 Task: For heading Calibri with Bold.  font size for heading24,  'Change the font style of data to'Bell MT.  and font size to 16,  Change the alignment of both headline & data to Align middle & Align Center.  In the sheet   Sparkle Sales templetes book
Action: Mouse moved to (199, 216)
Screenshot: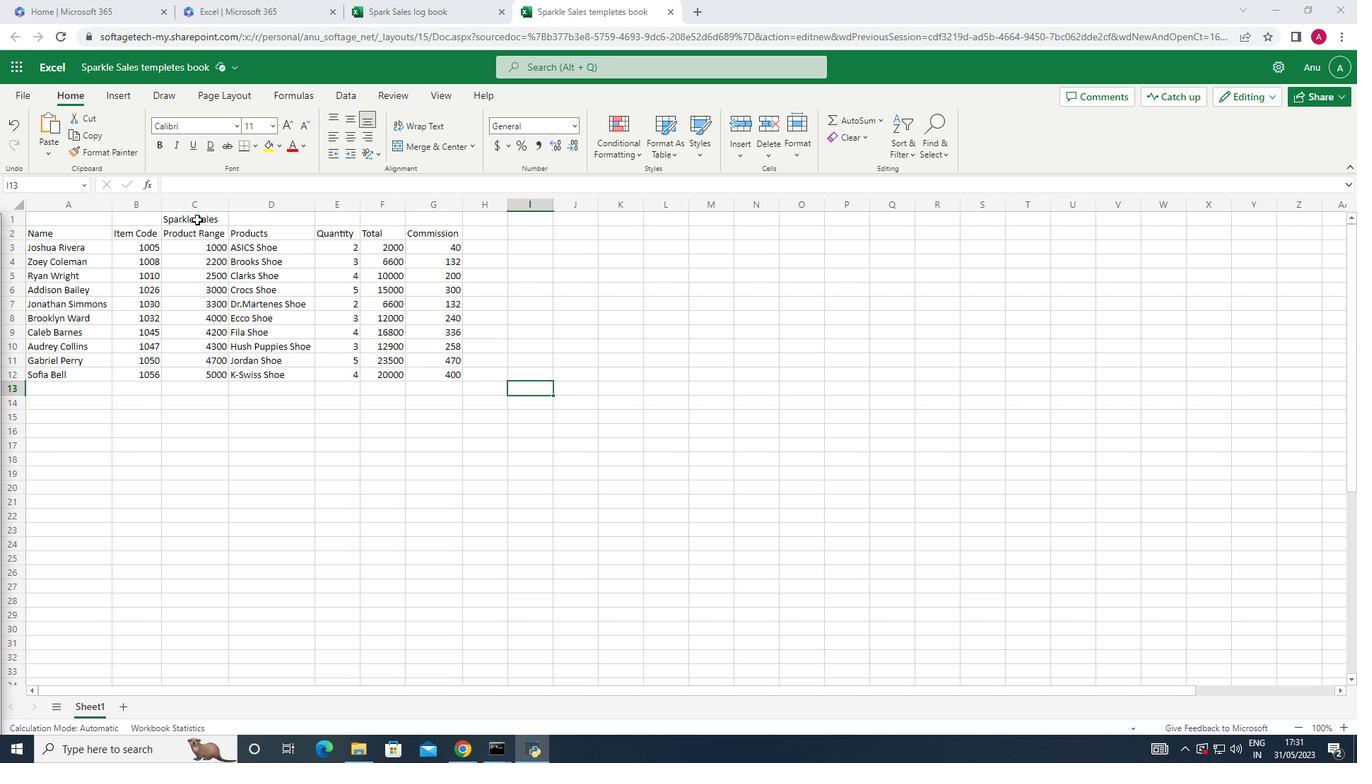 
Action: Mouse pressed left at (199, 216)
Screenshot: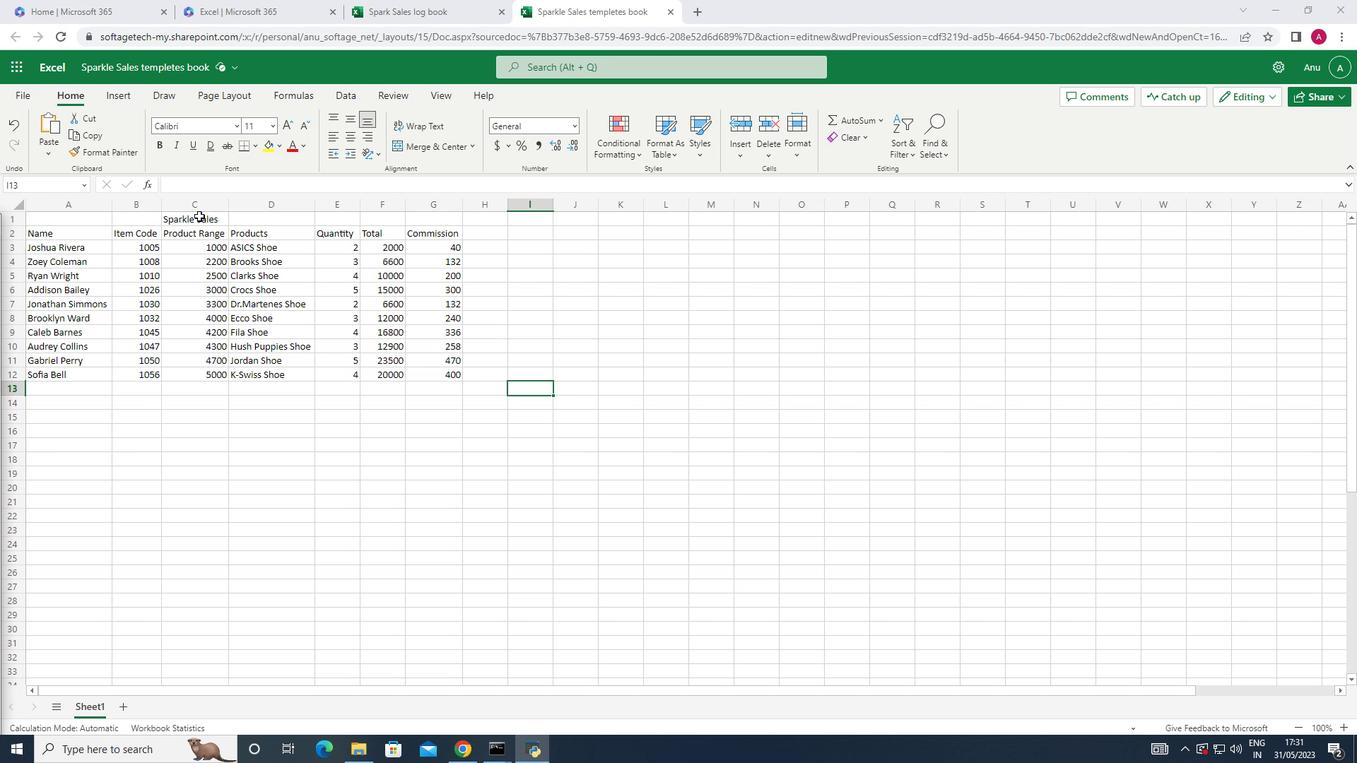 
Action: Mouse moved to (238, 127)
Screenshot: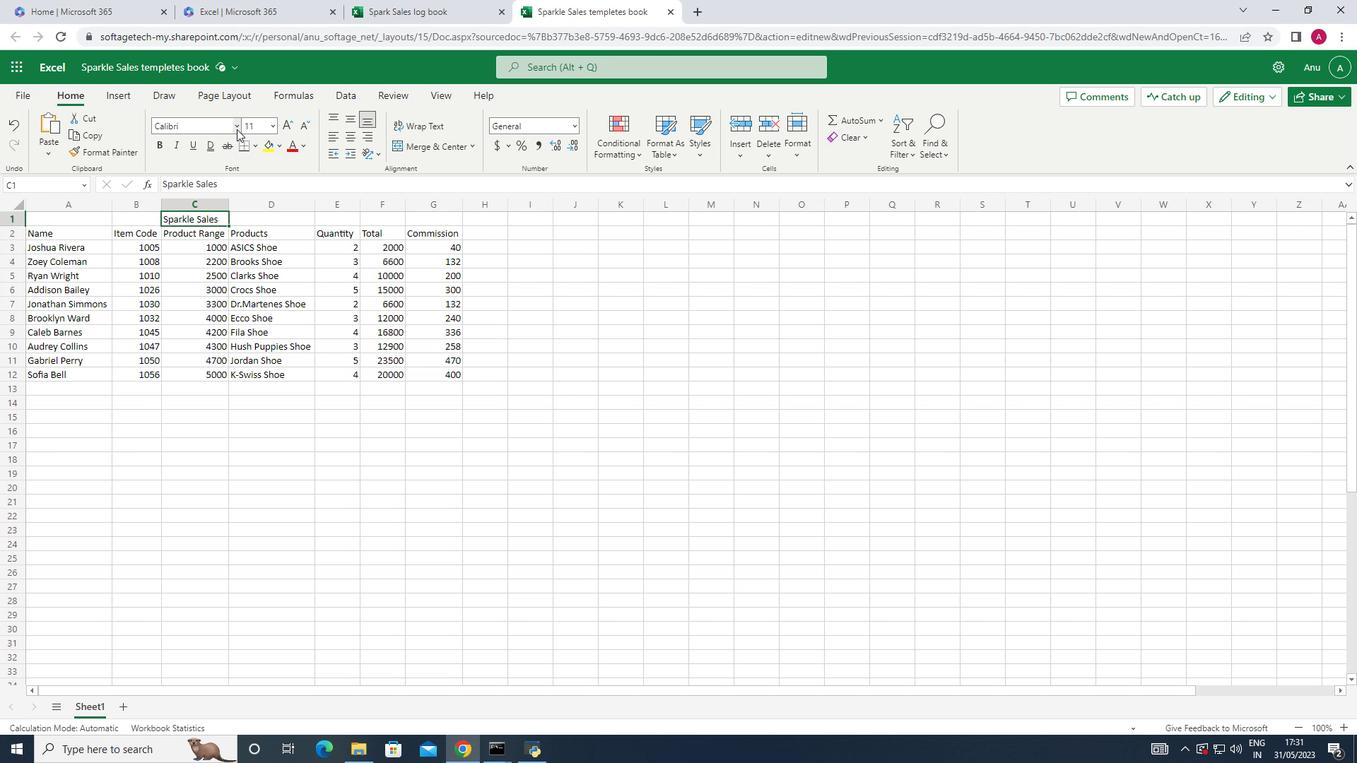
Action: Mouse pressed left at (238, 127)
Screenshot: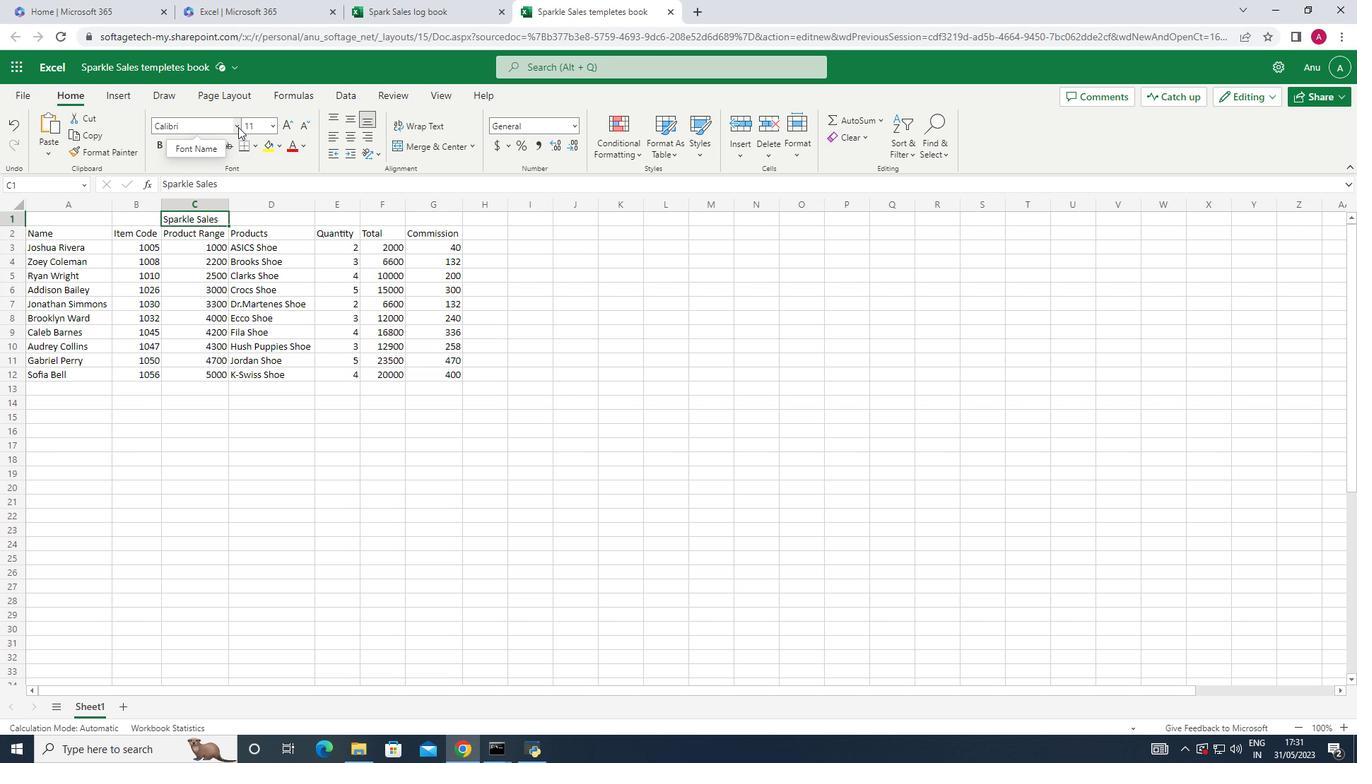 
Action: Mouse moved to (196, 263)
Screenshot: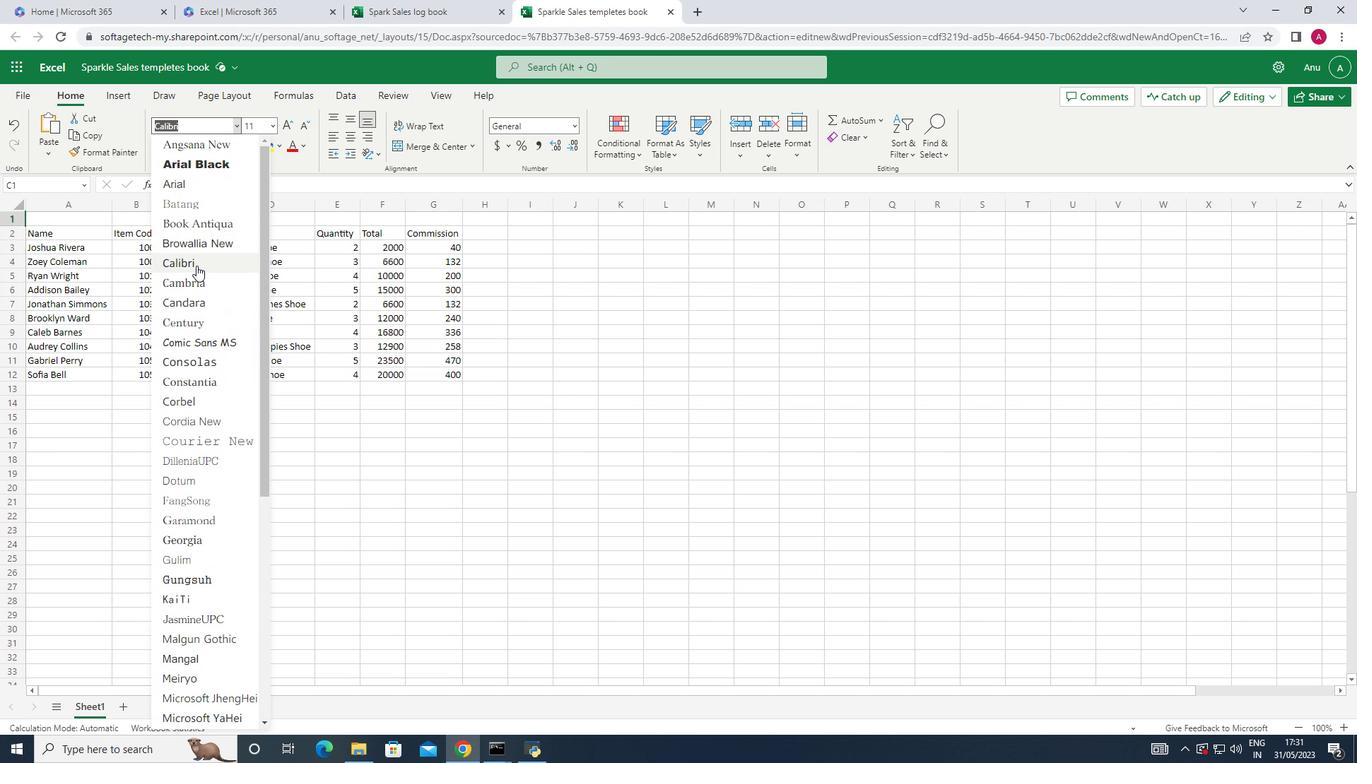 
Action: Mouse pressed left at (196, 263)
Screenshot: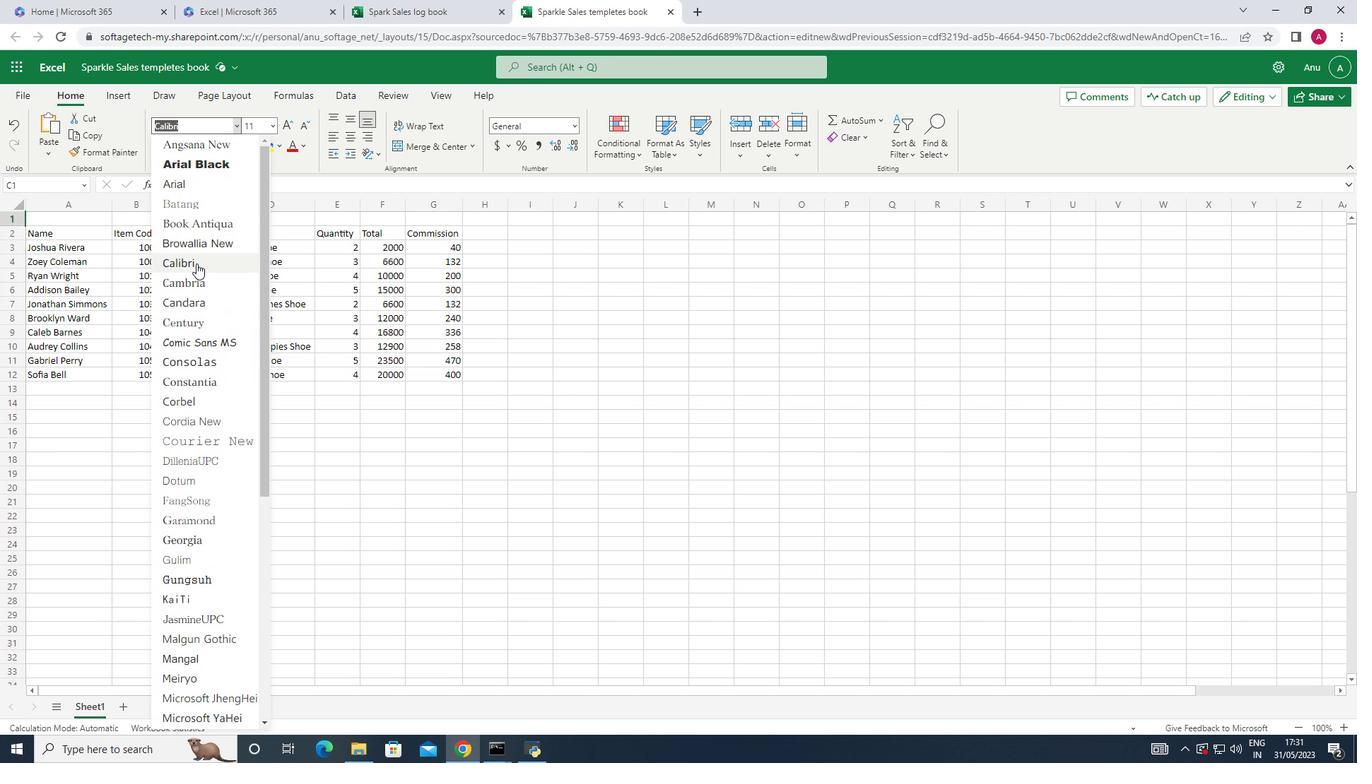
Action: Mouse moved to (159, 141)
Screenshot: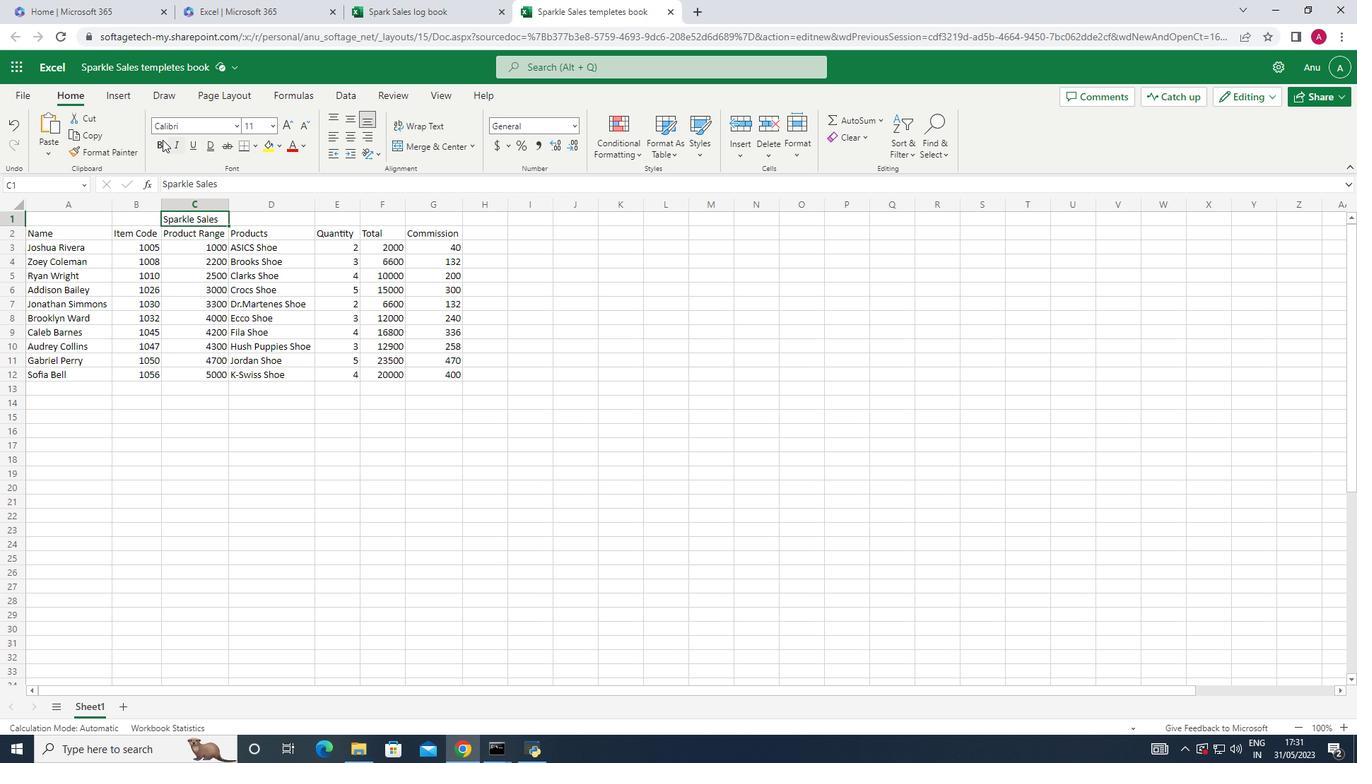 
Action: Mouse pressed left at (159, 141)
Screenshot: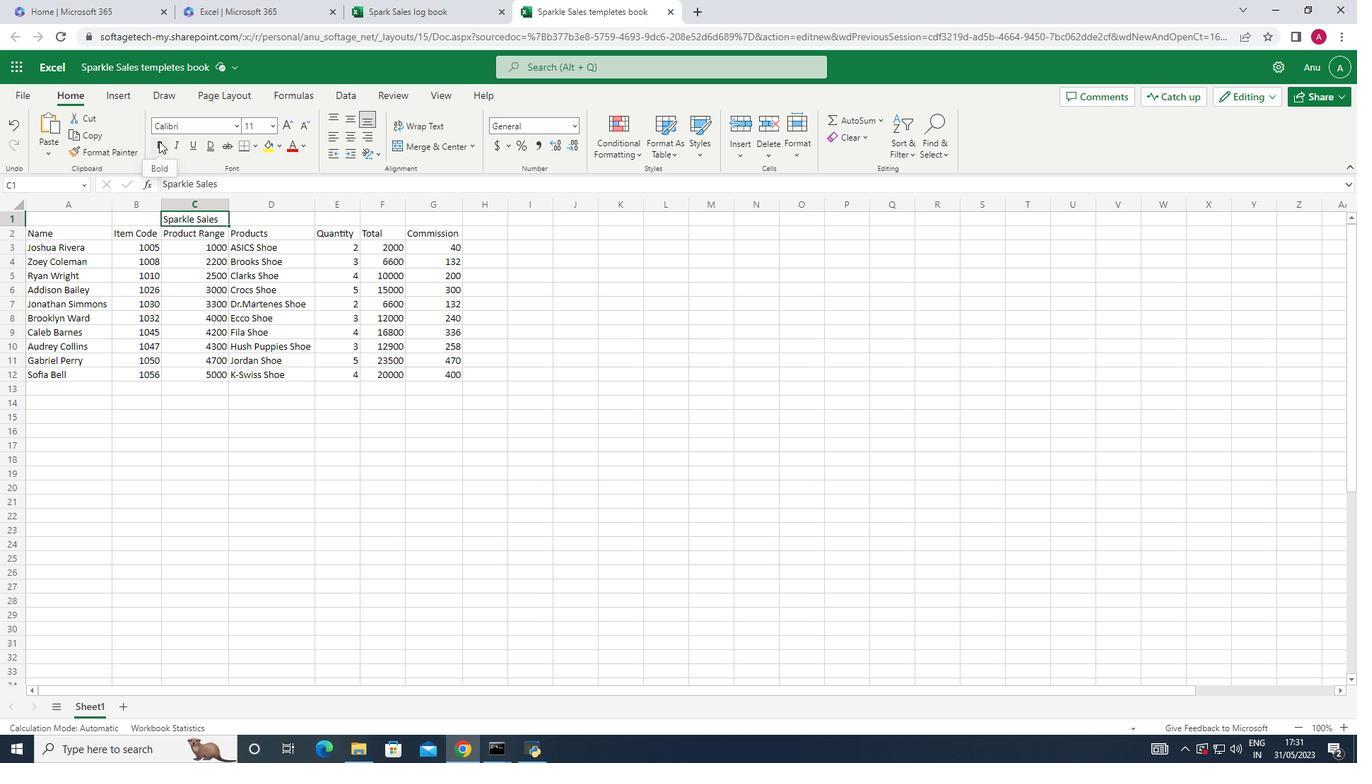 
Action: Mouse moved to (274, 125)
Screenshot: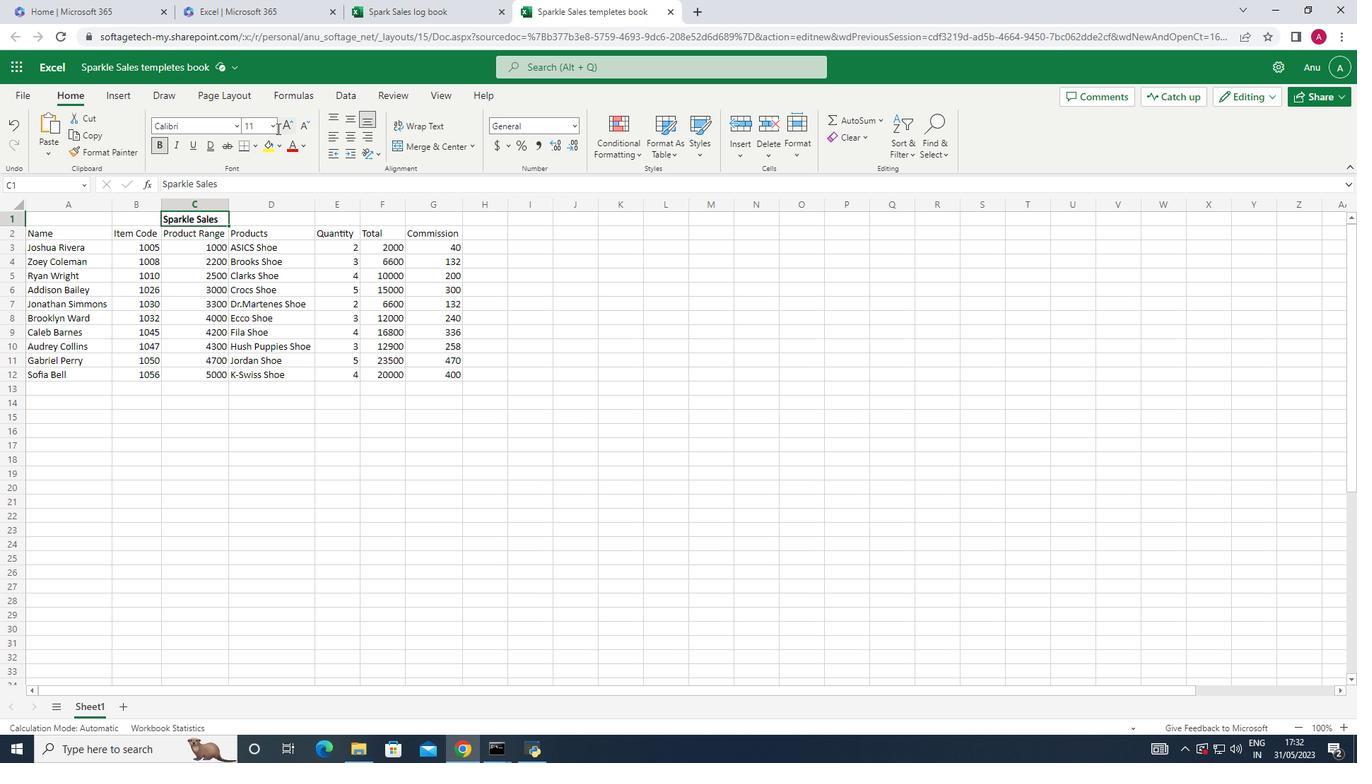 
Action: Mouse pressed left at (274, 125)
Screenshot: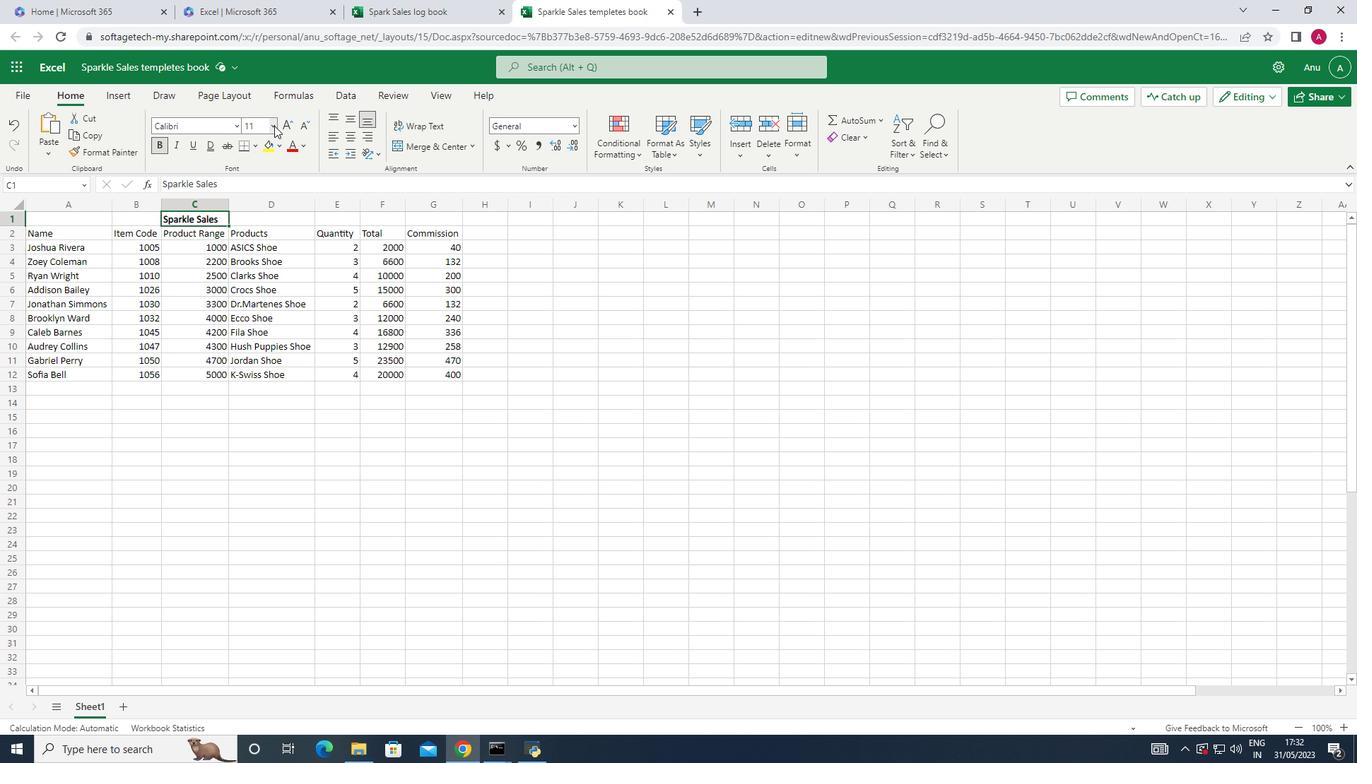 
Action: Mouse moved to (257, 318)
Screenshot: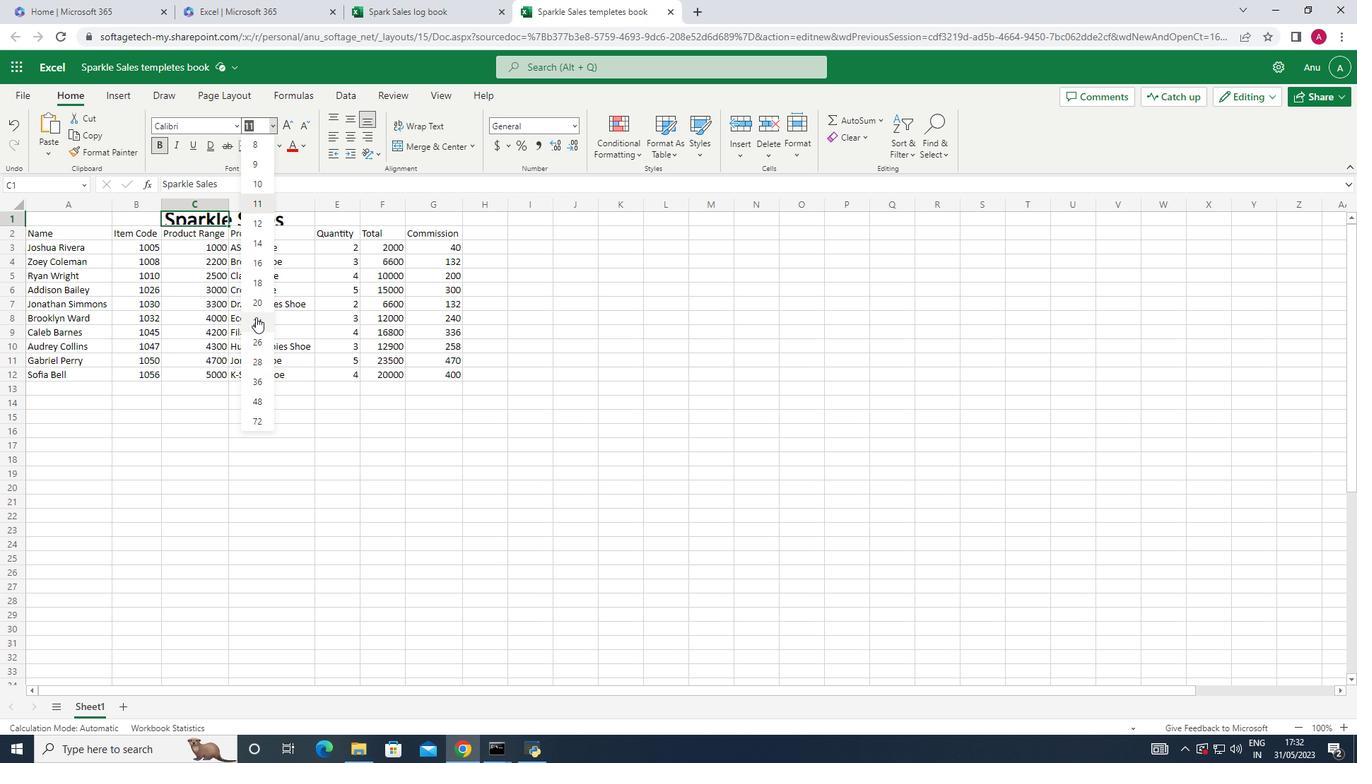 
Action: Mouse pressed left at (257, 318)
Screenshot: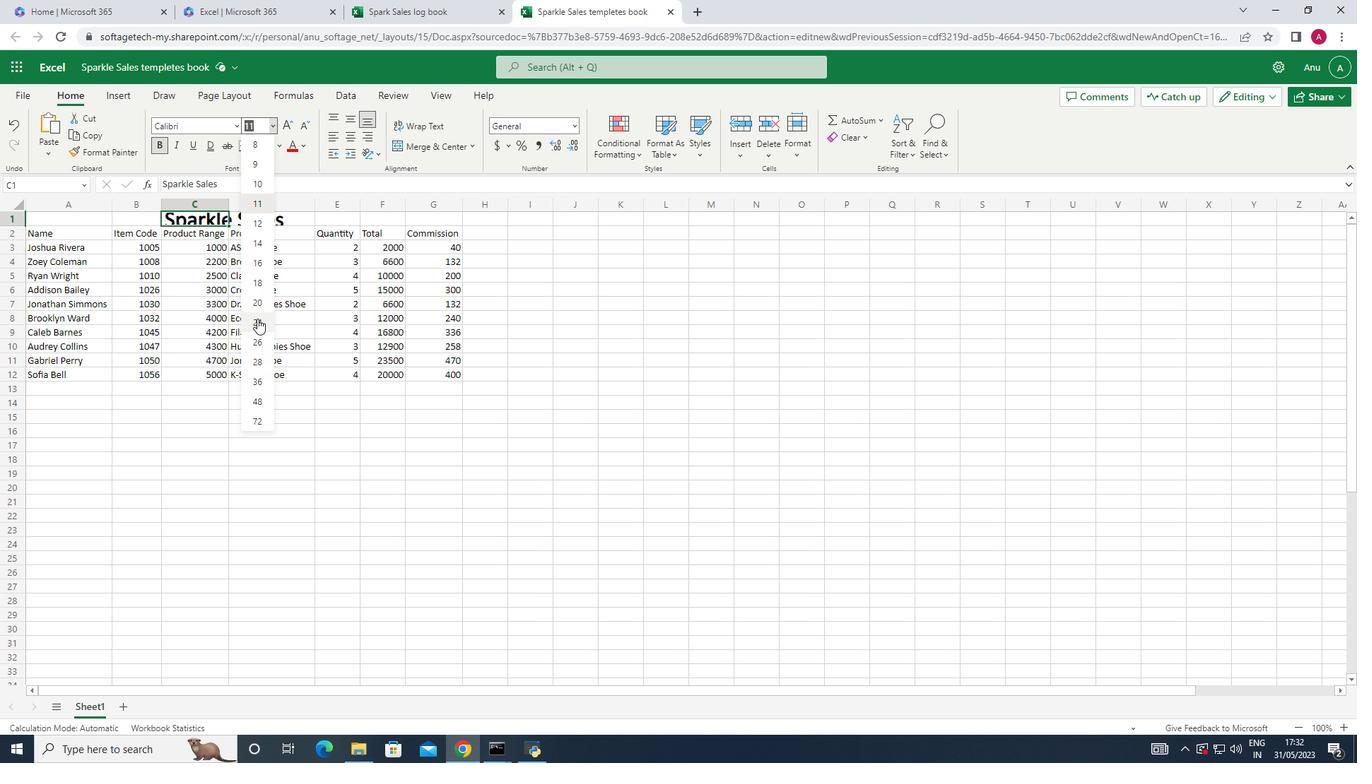 
Action: Mouse moved to (79, 246)
Screenshot: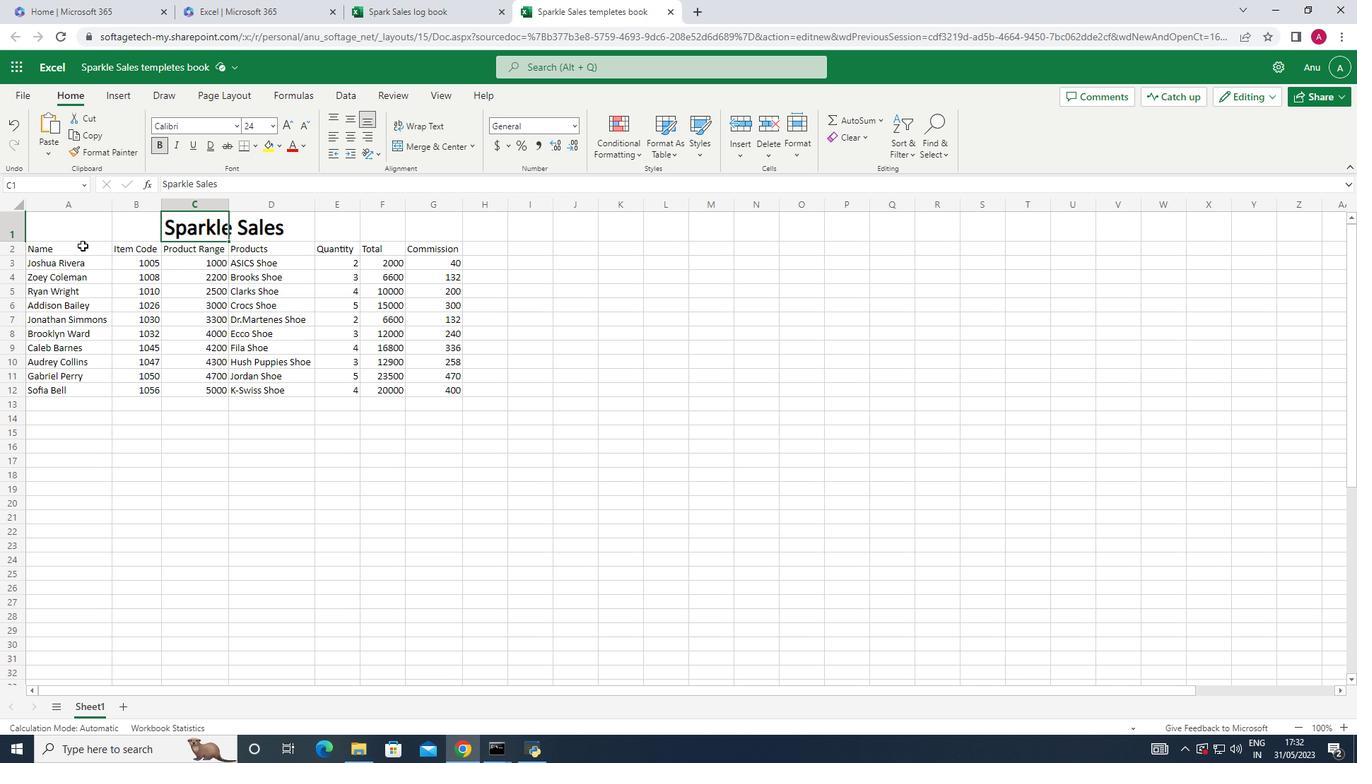 
Action: Mouse pressed left at (79, 246)
Screenshot: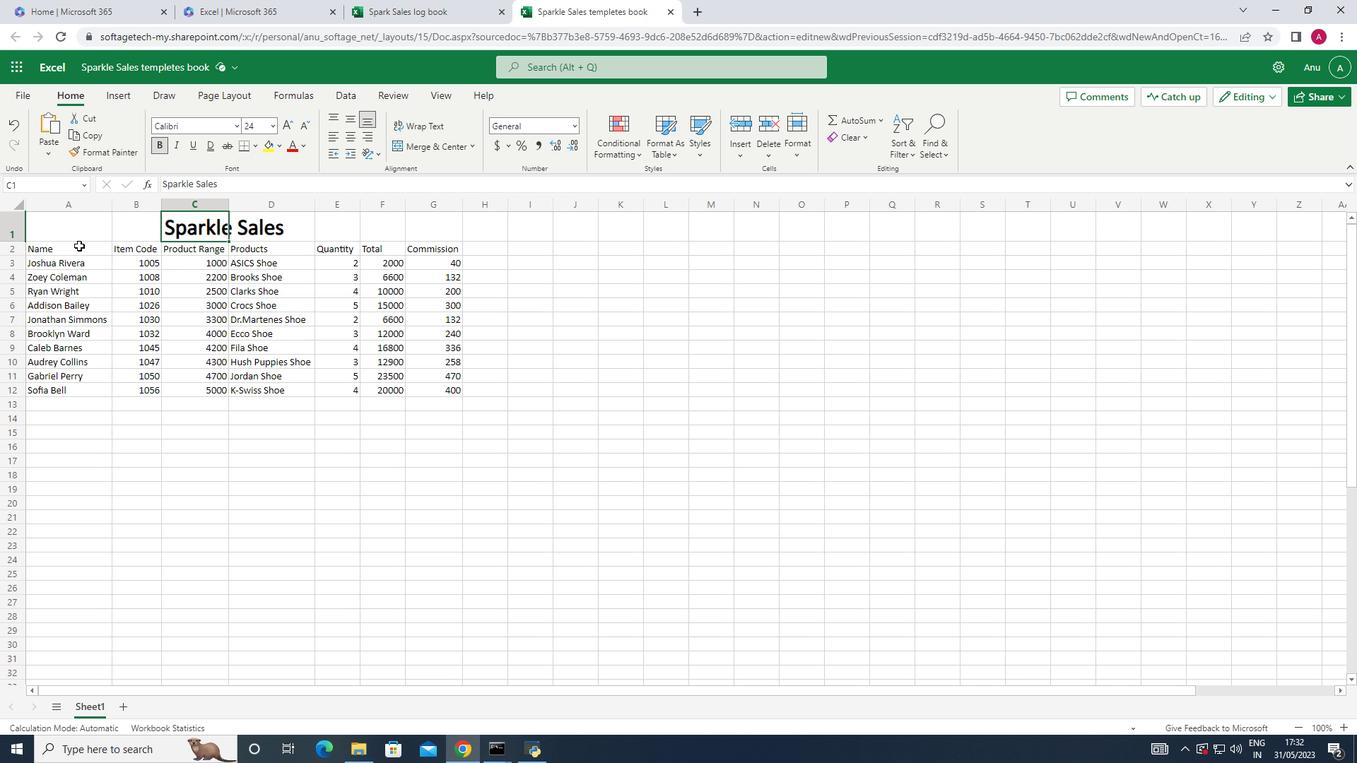 
Action: Mouse moved to (234, 124)
Screenshot: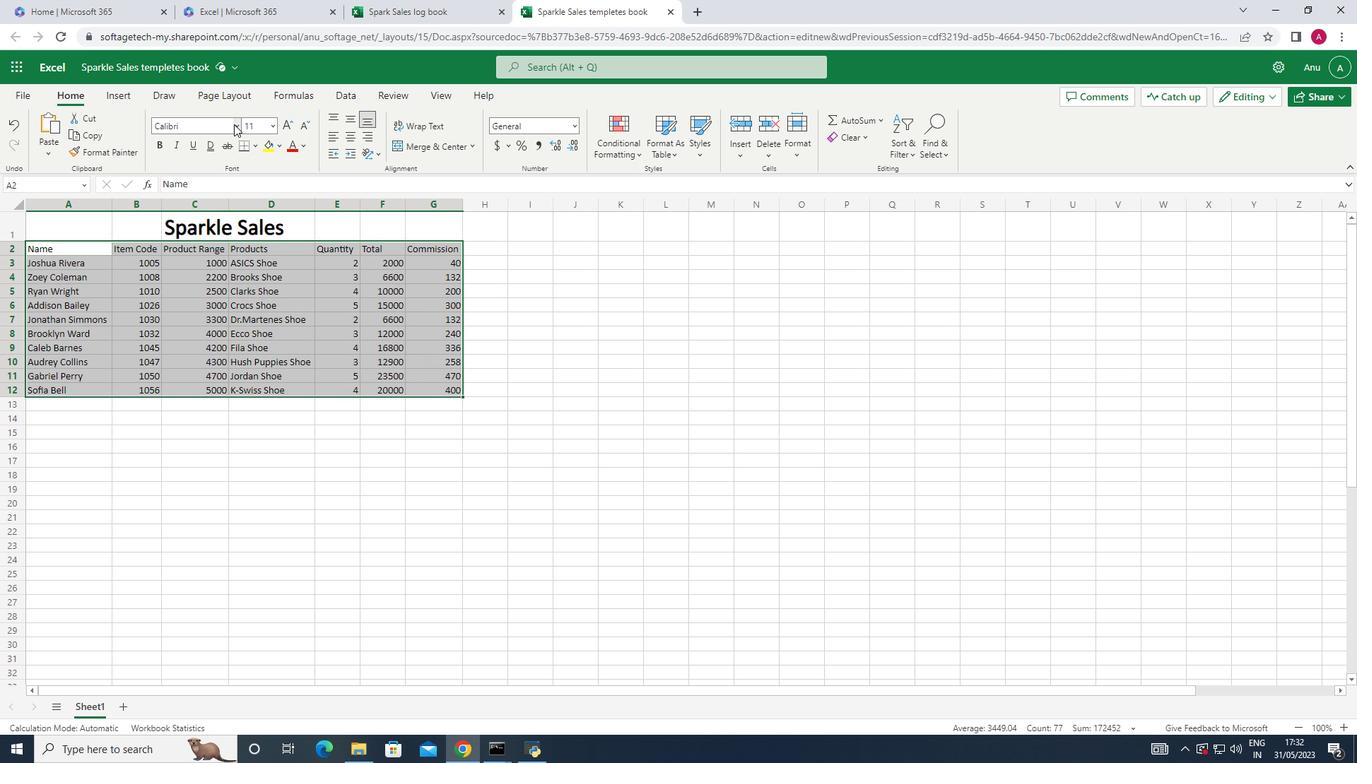 
Action: Mouse pressed left at (234, 124)
Screenshot: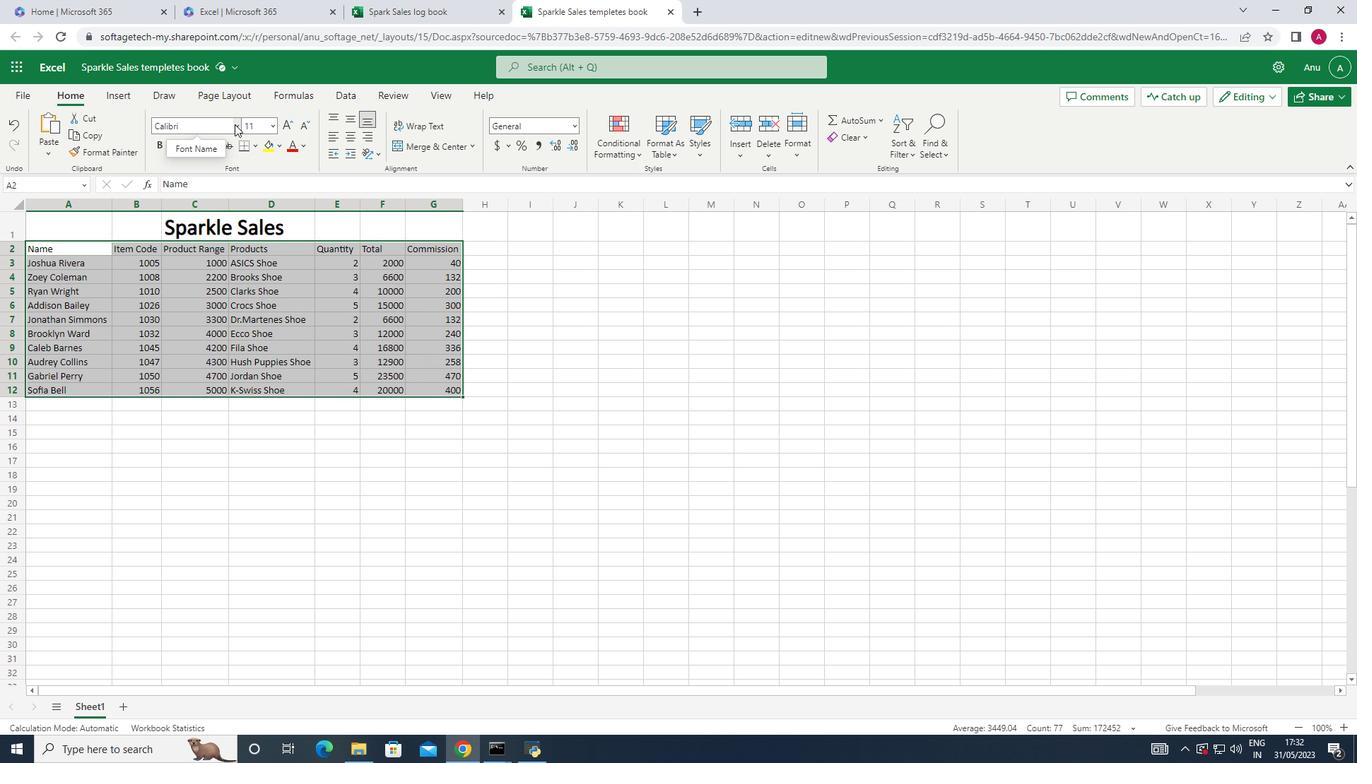
Action: Key pressed bw<Key.backspace>ell<Key.space><Key.shift_r>MT
Screenshot: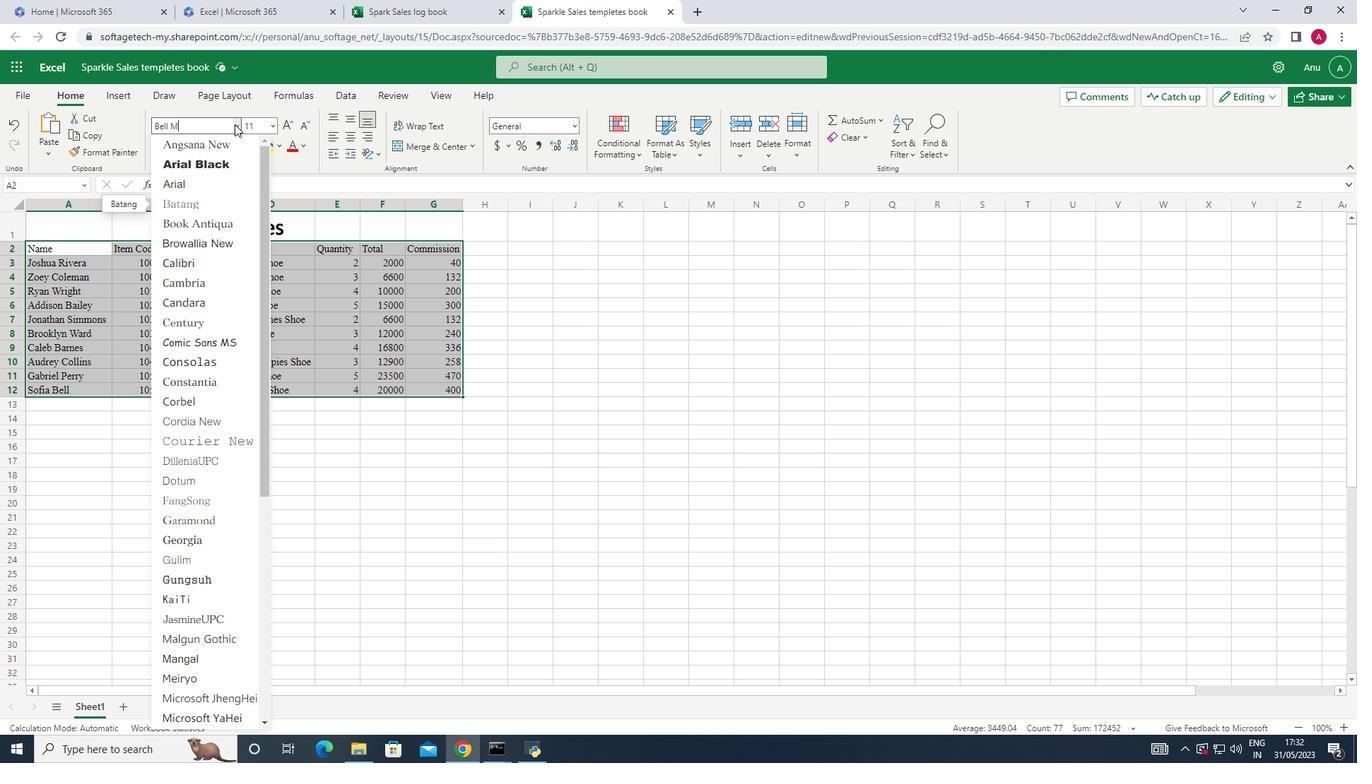 
Action: Mouse moved to (245, 127)
Screenshot: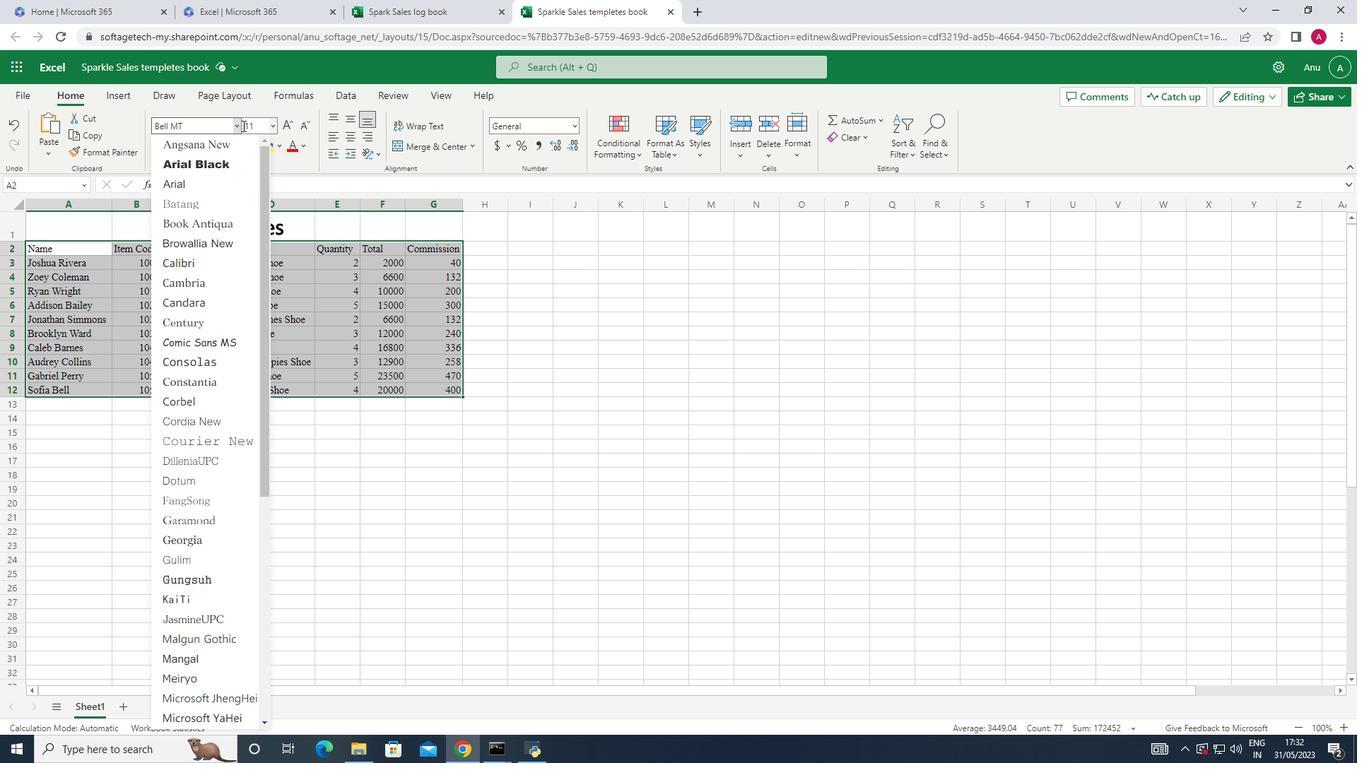 
Action: Key pressed <Key.enter>
Screenshot: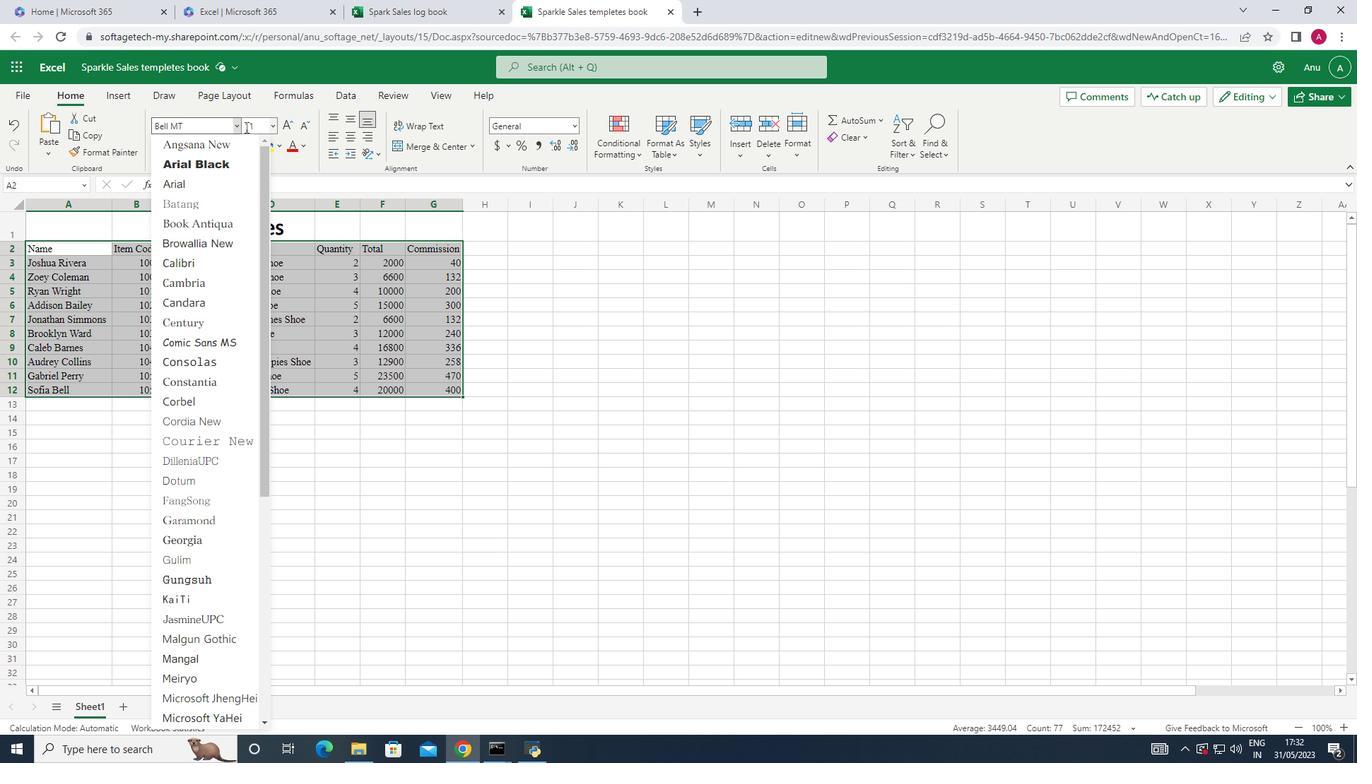 
Action: Mouse moved to (272, 128)
Screenshot: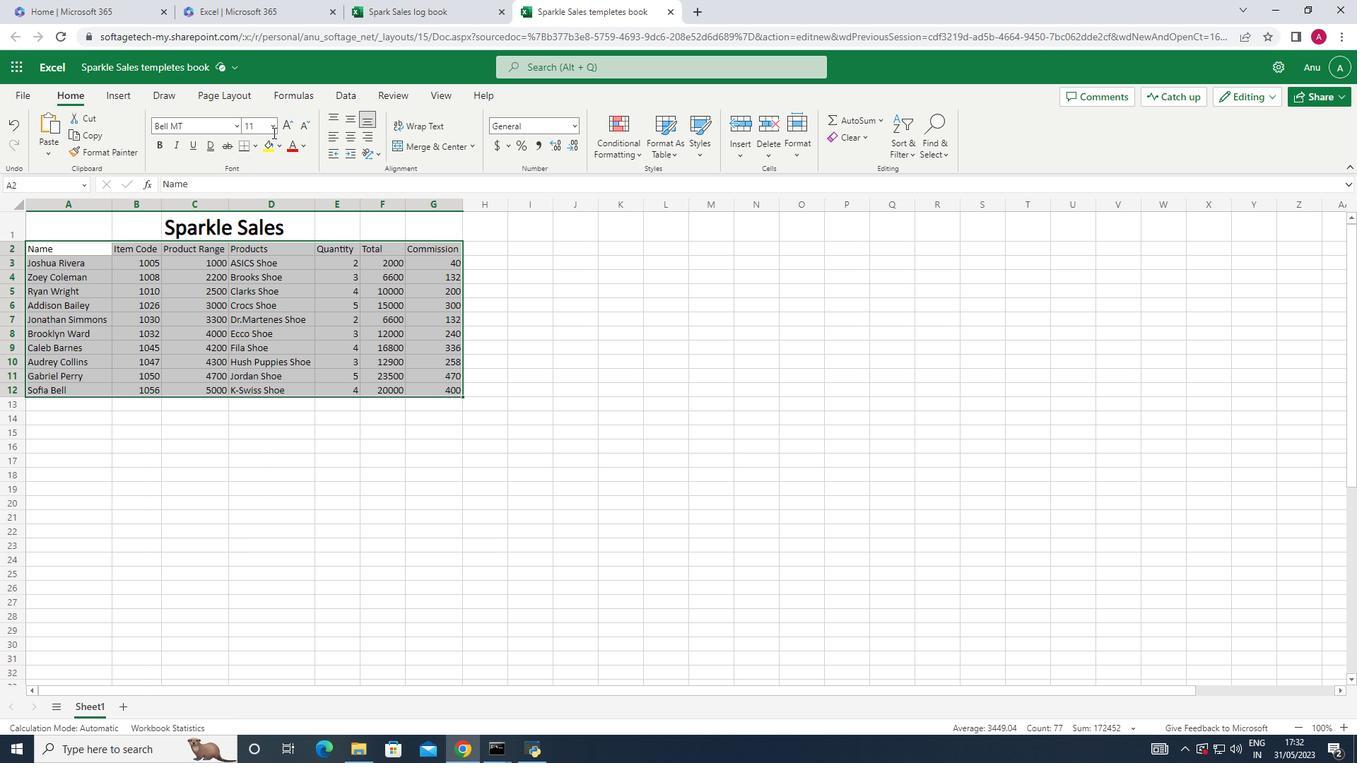
Action: Mouse pressed left at (272, 128)
Screenshot: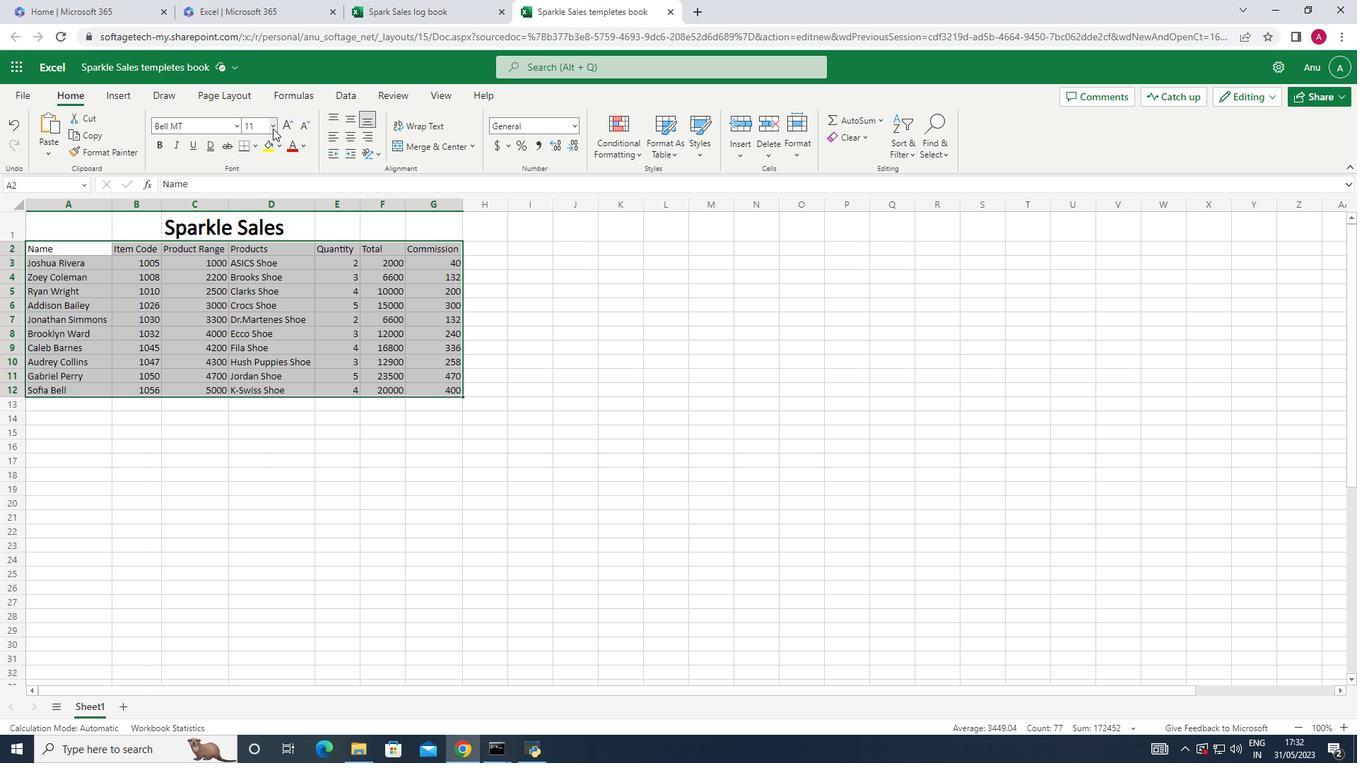 
Action: Mouse moved to (261, 259)
Screenshot: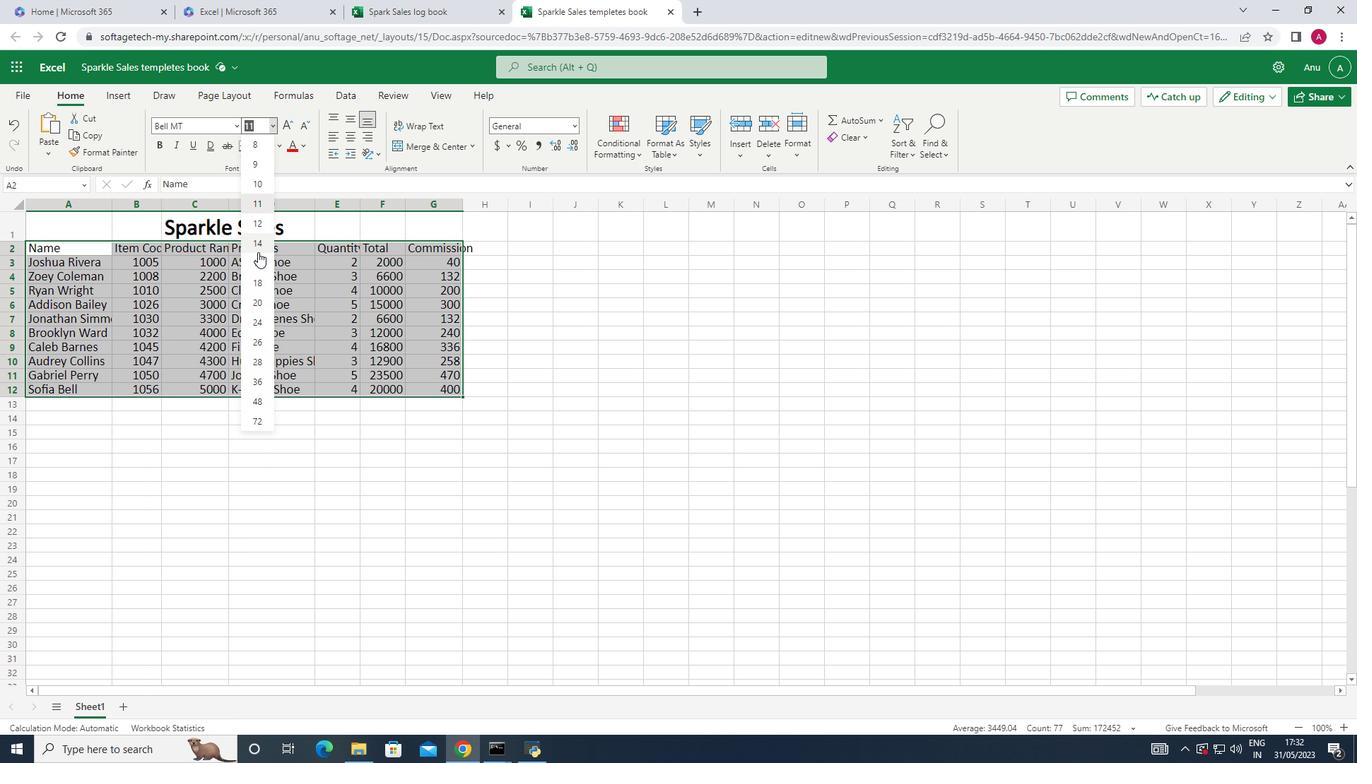 
Action: Mouse pressed left at (261, 259)
Screenshot: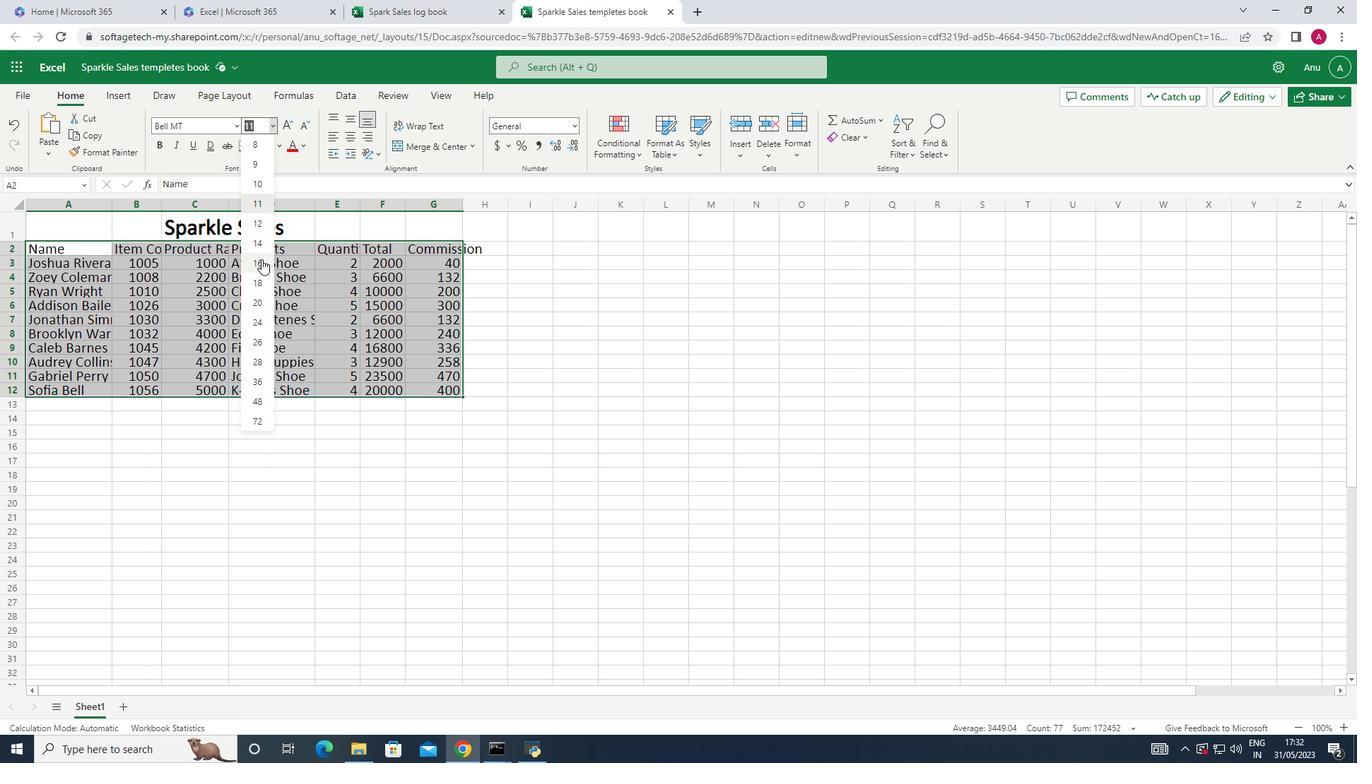 
Action: Mouse moved to (350, 132)
Screenshot: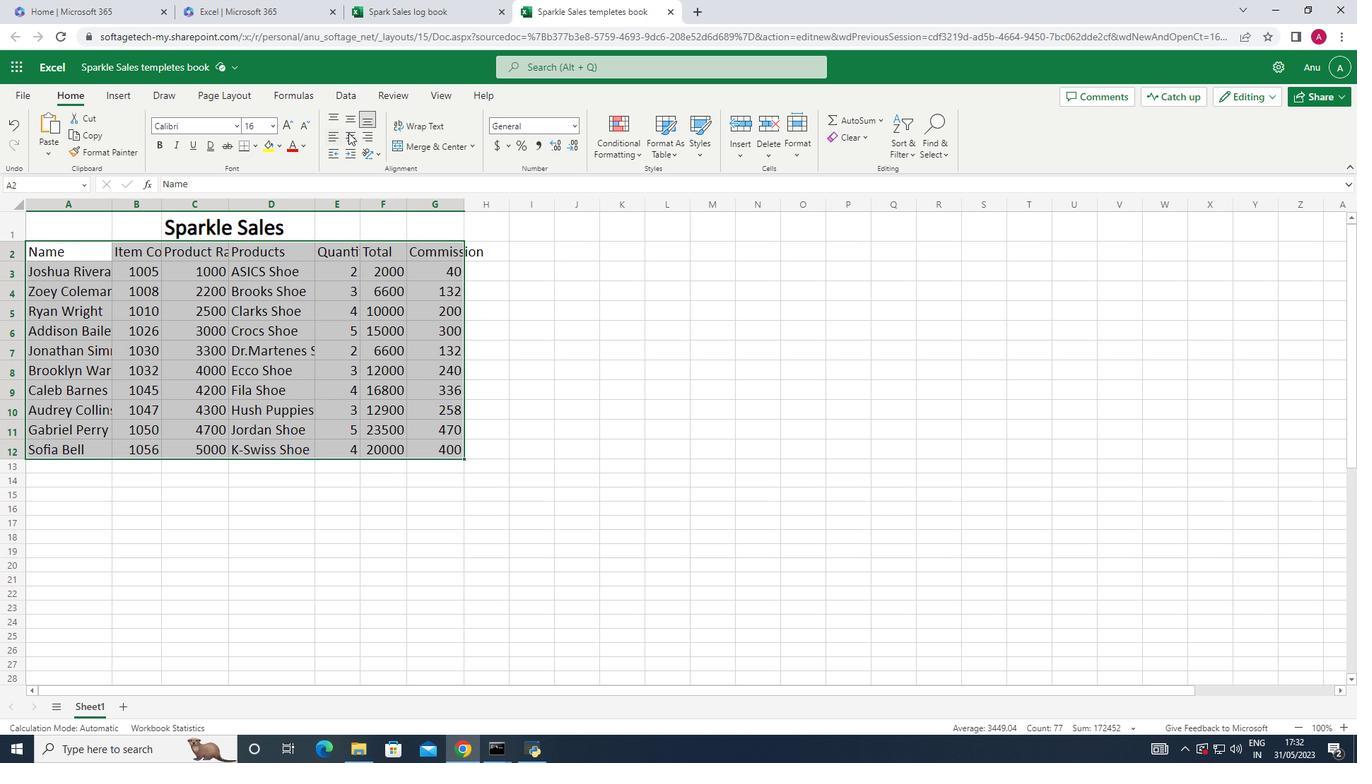 
Action: Mouse pressed left at (350, 132)
Screenshot: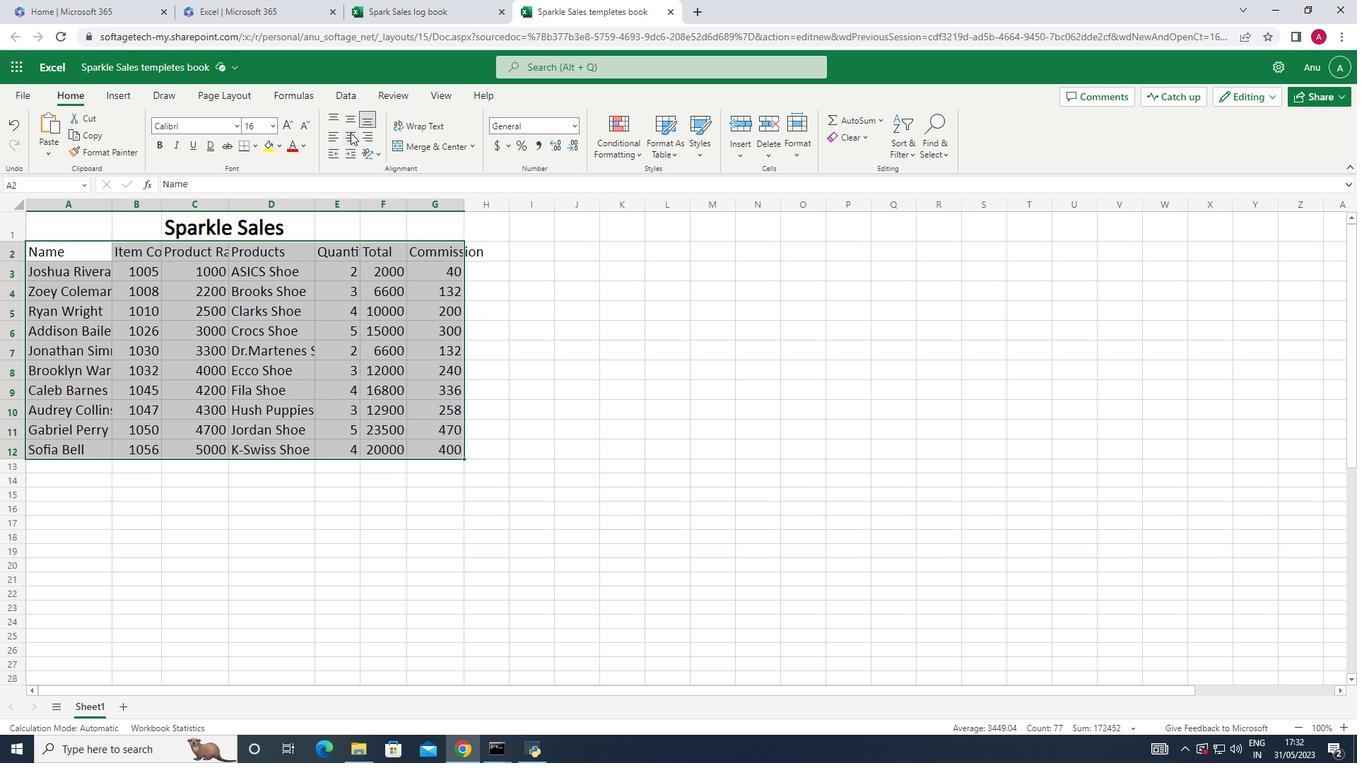 
Action: Mouse moved to (467, 210)
Screenshot: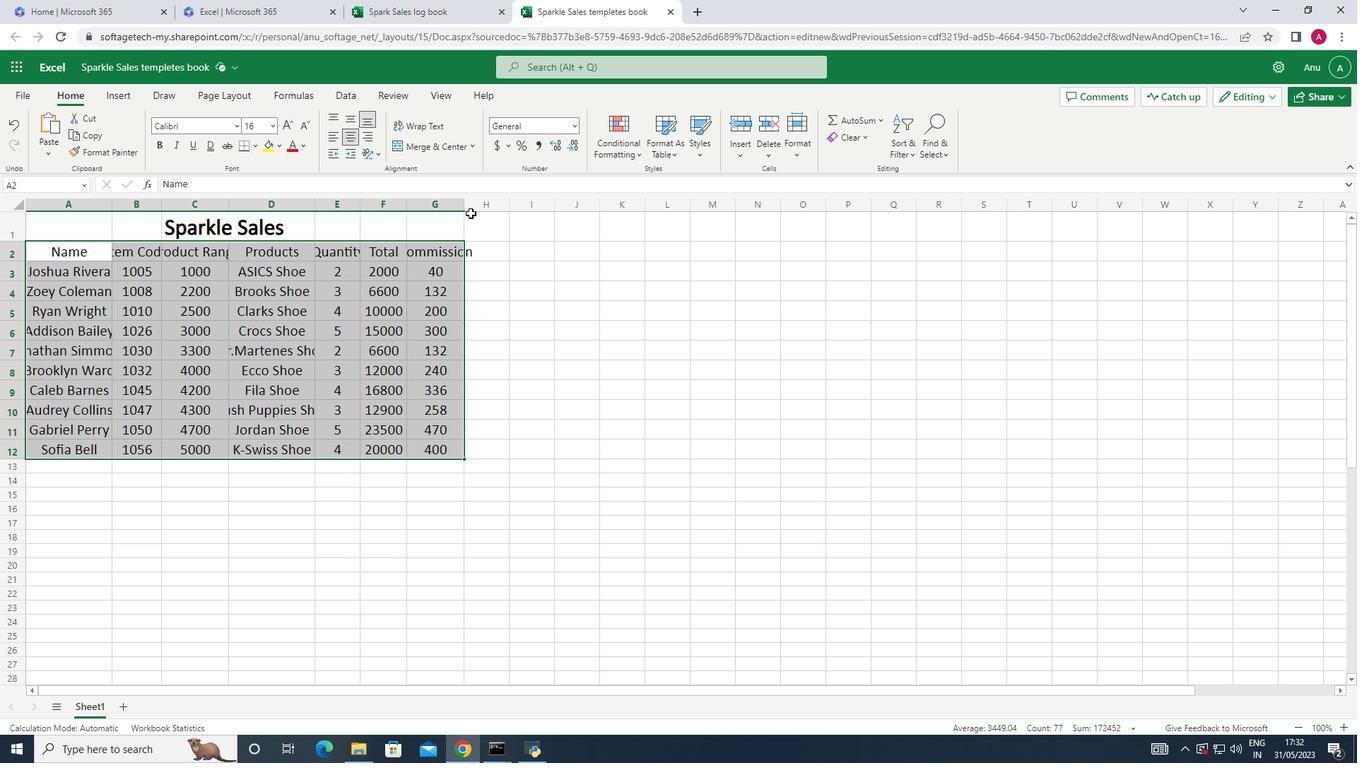 
Action: Mouse pressed left at (467, 210)
Screenshot: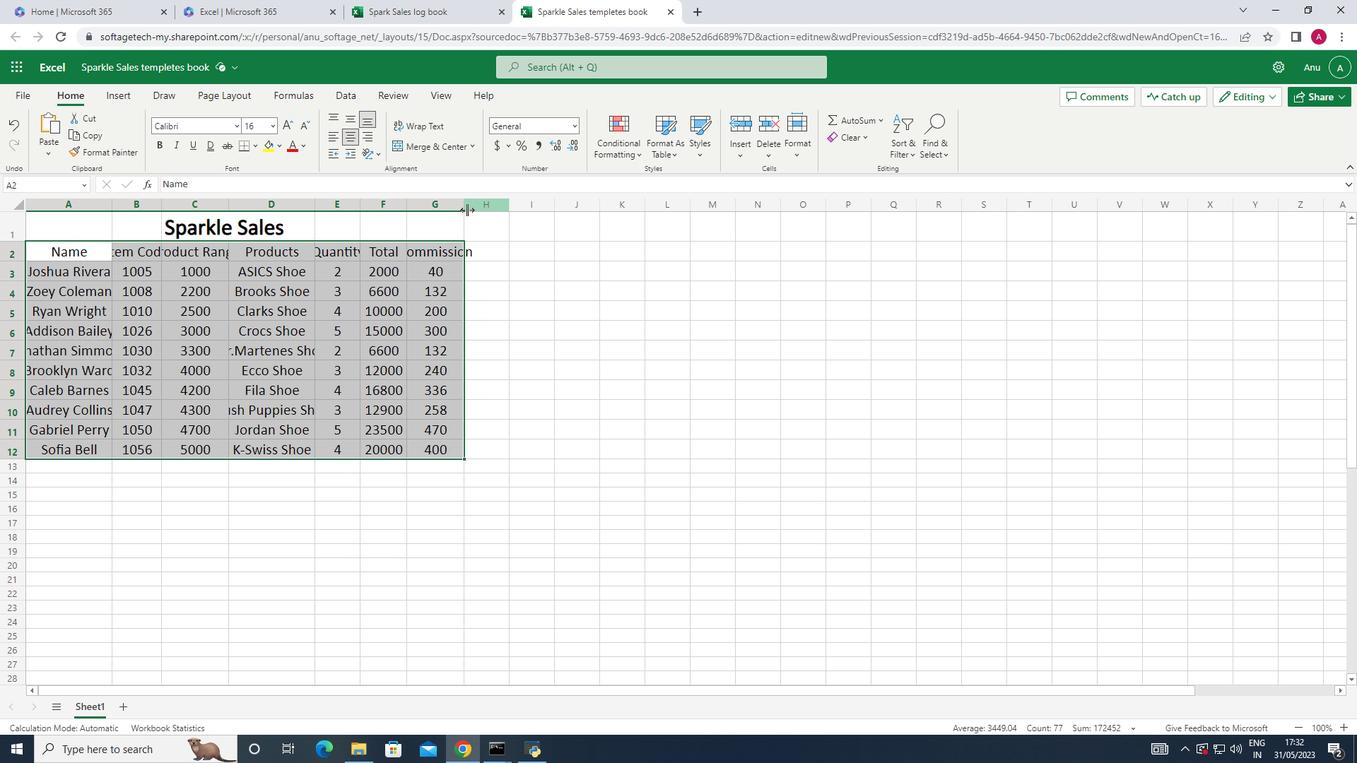 
Action: Mouse pressed left at (467, 210)
Screenshot: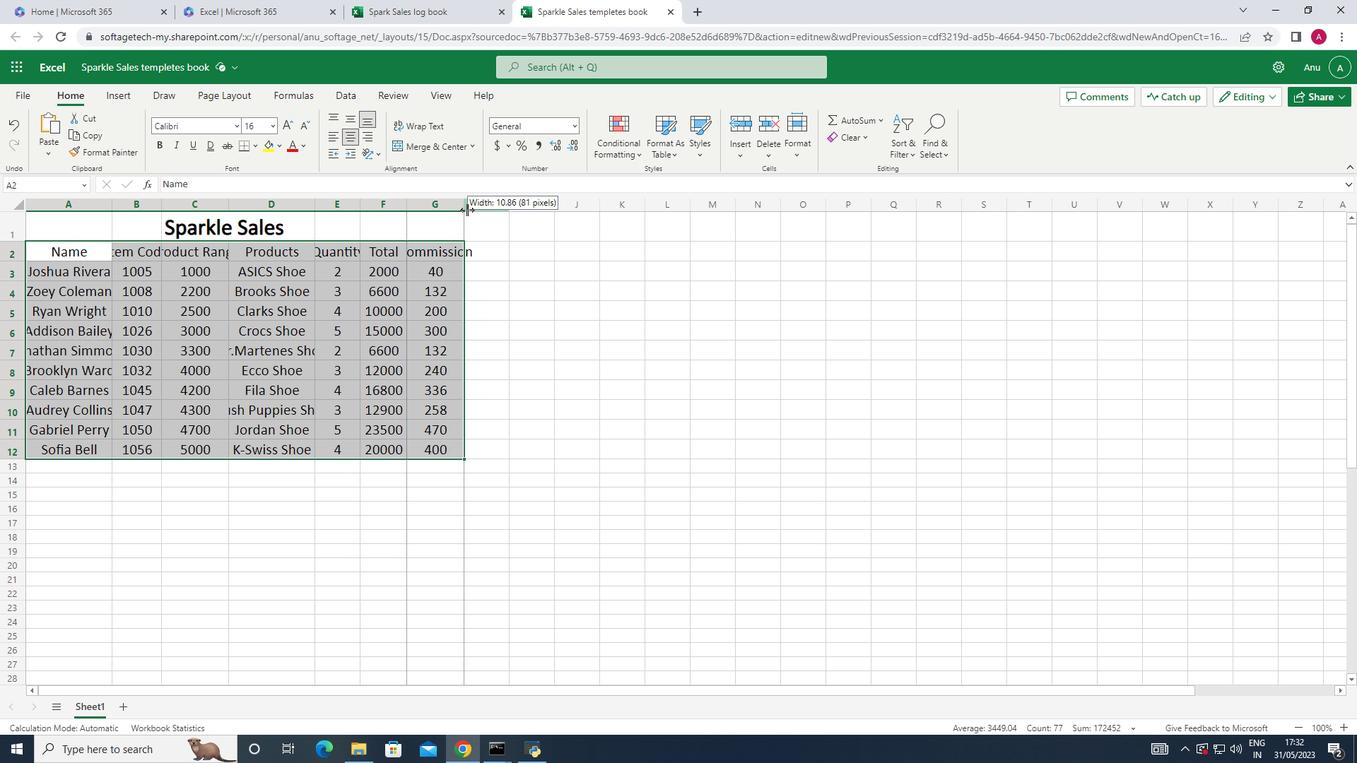 
Action: Mouse moved to (362, 202)
Screenshot: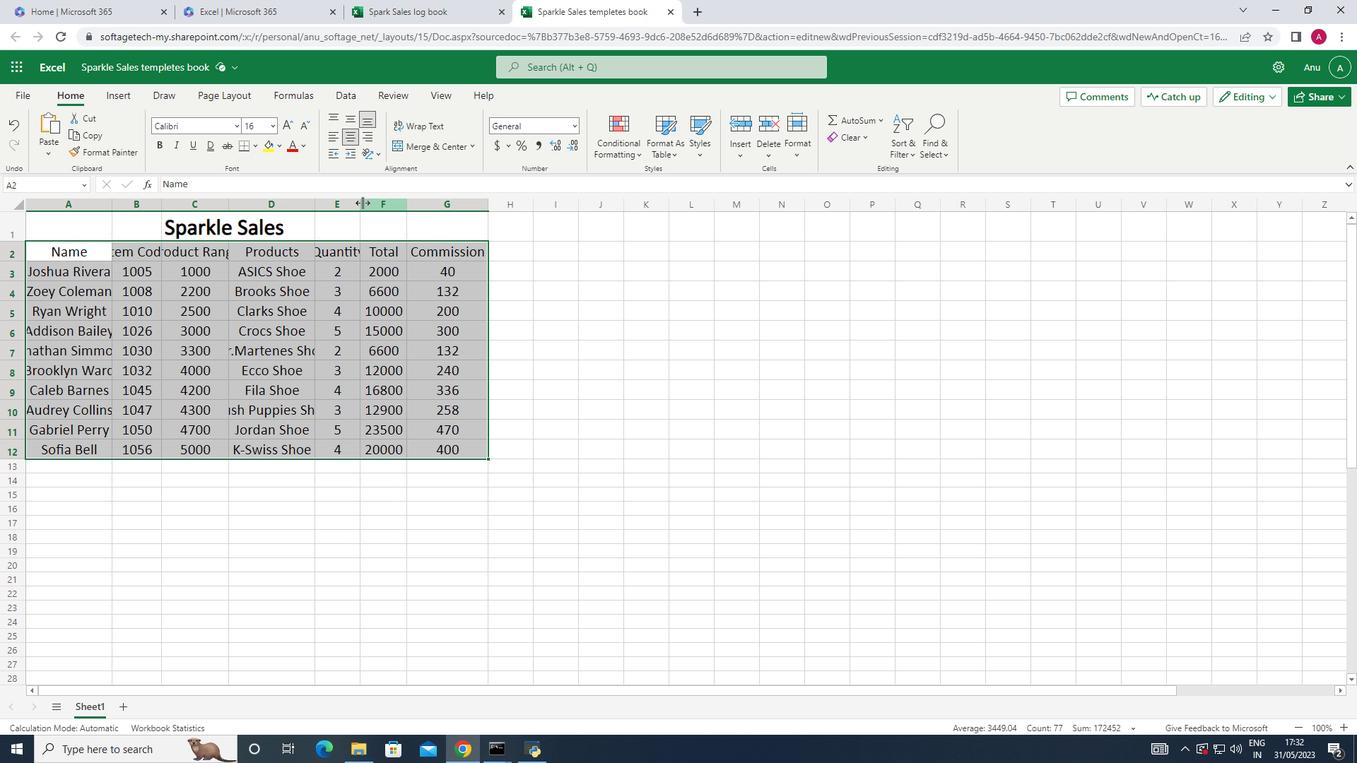 
Action: Mouse pressed left at (362, 202)
Screenshot: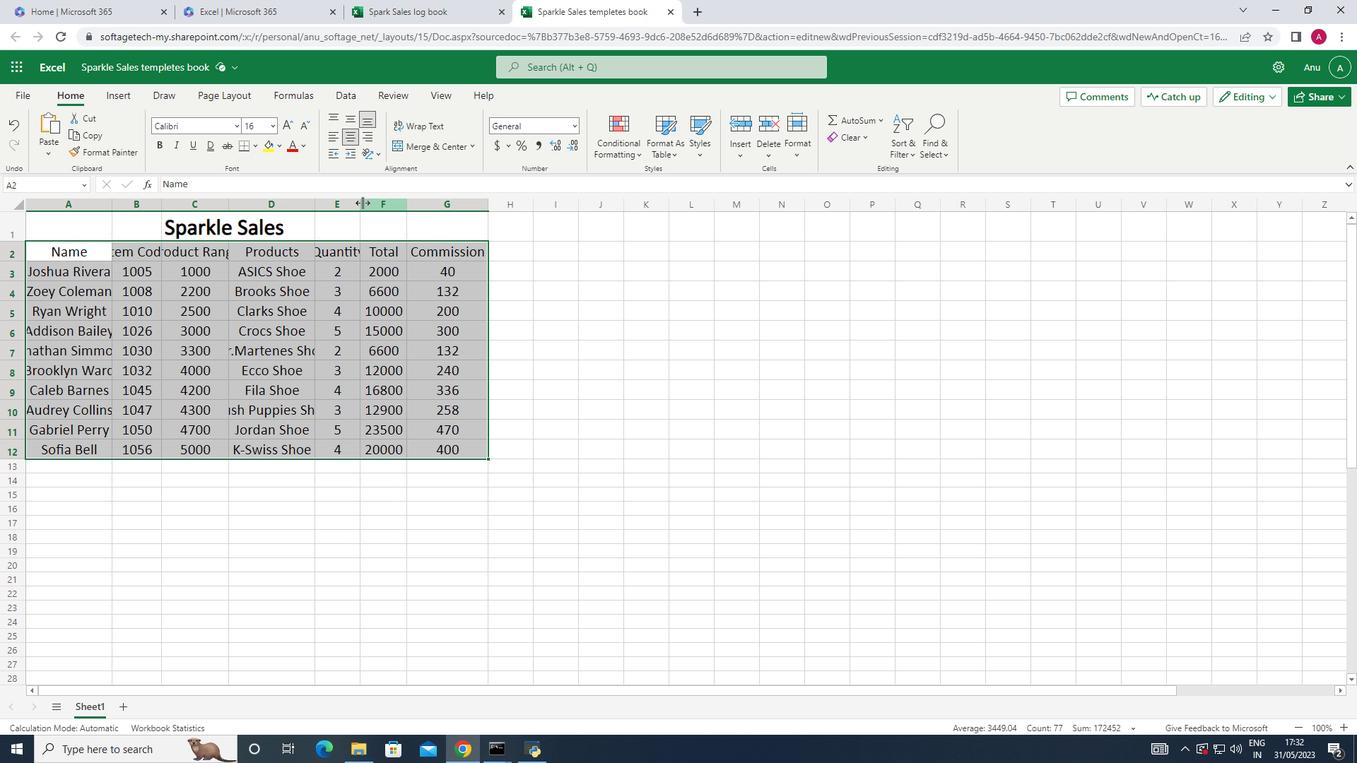 
Action: Mouse pressed left at (362, 202)
Screenshot: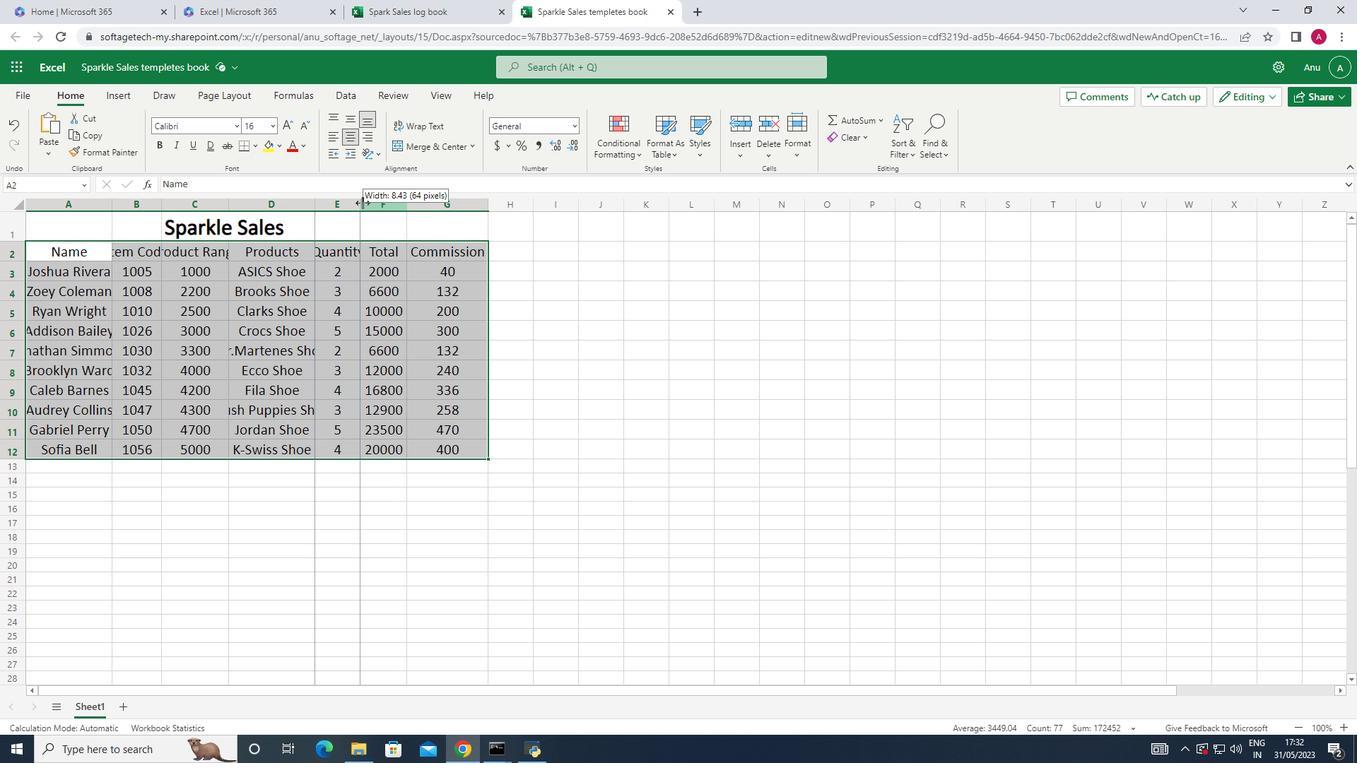 
Action: Mouse moved to (226, 206)
Screenshot: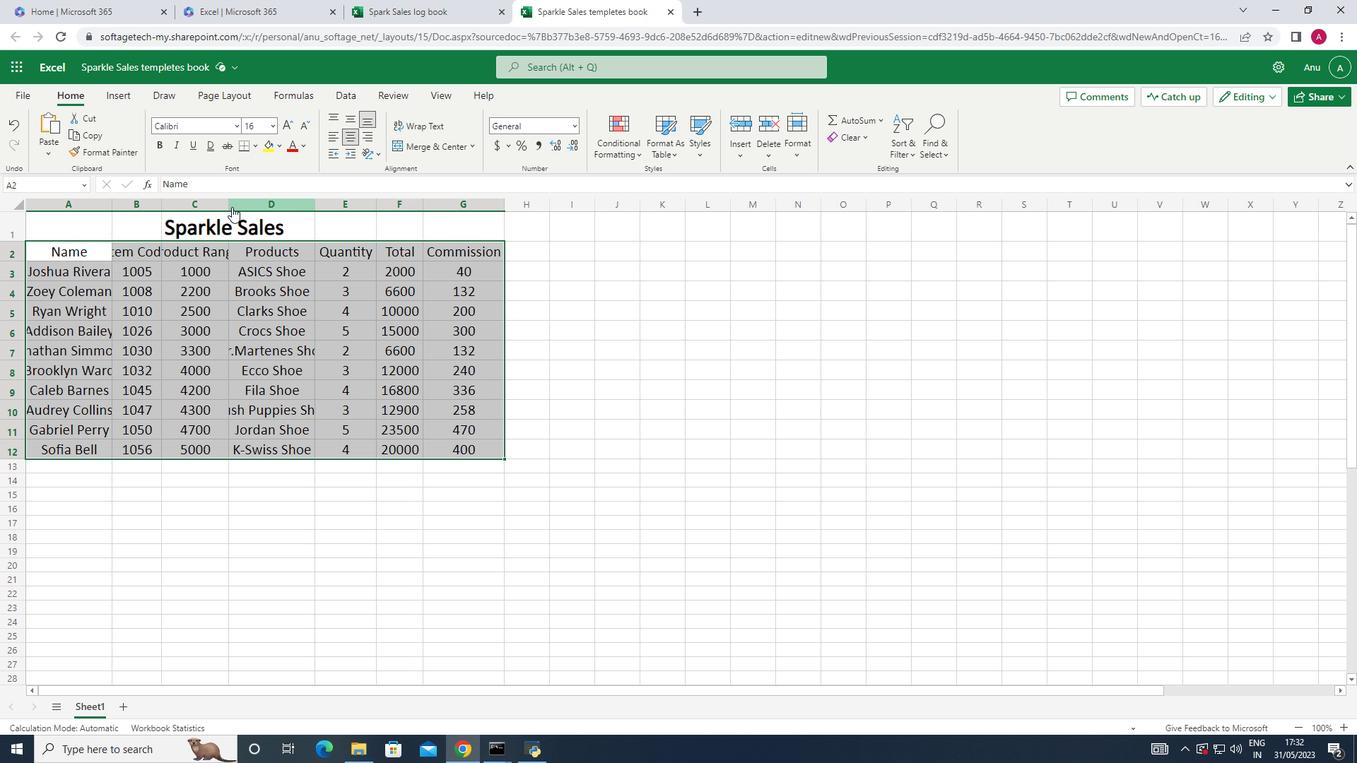 
Action: Mouse pressed left at (226, 206)
Screenshot: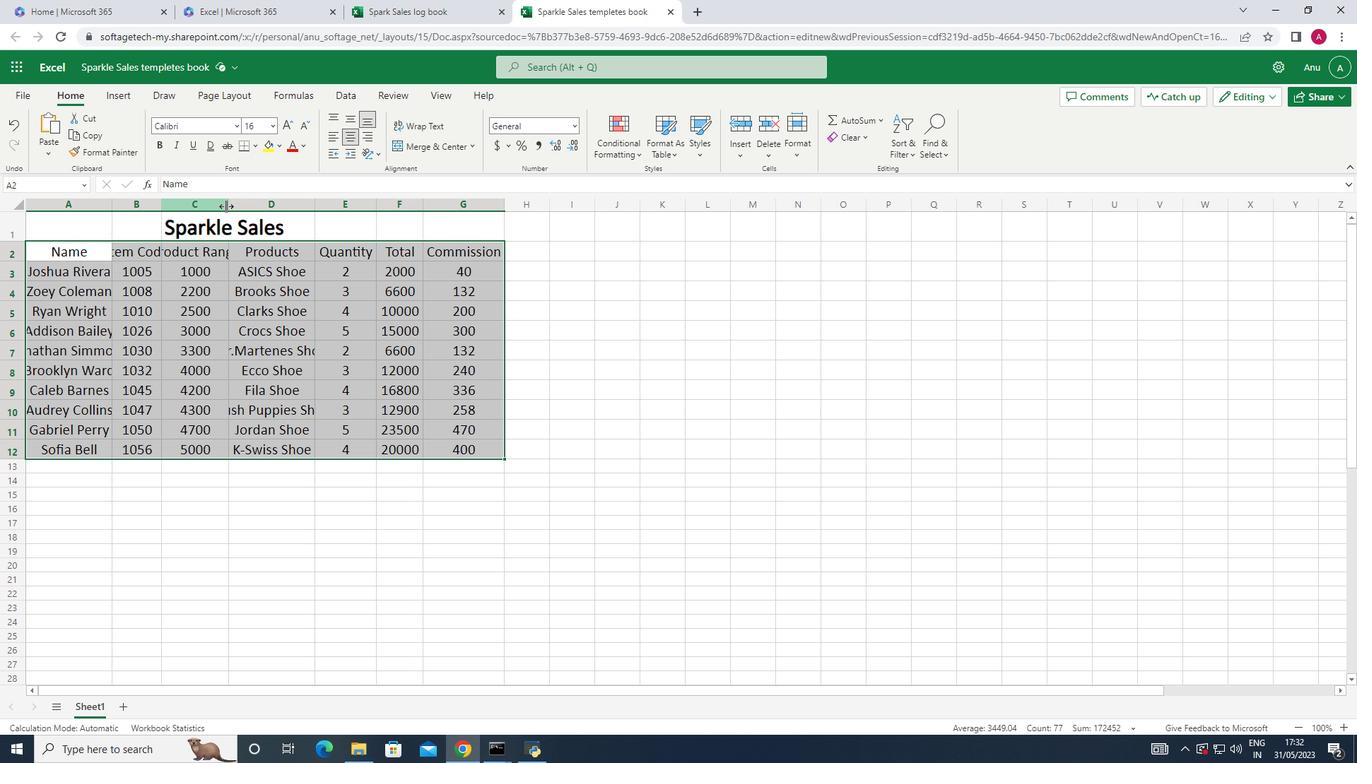 
Action: Mouse pressed left at (226, 206)
Screenshot: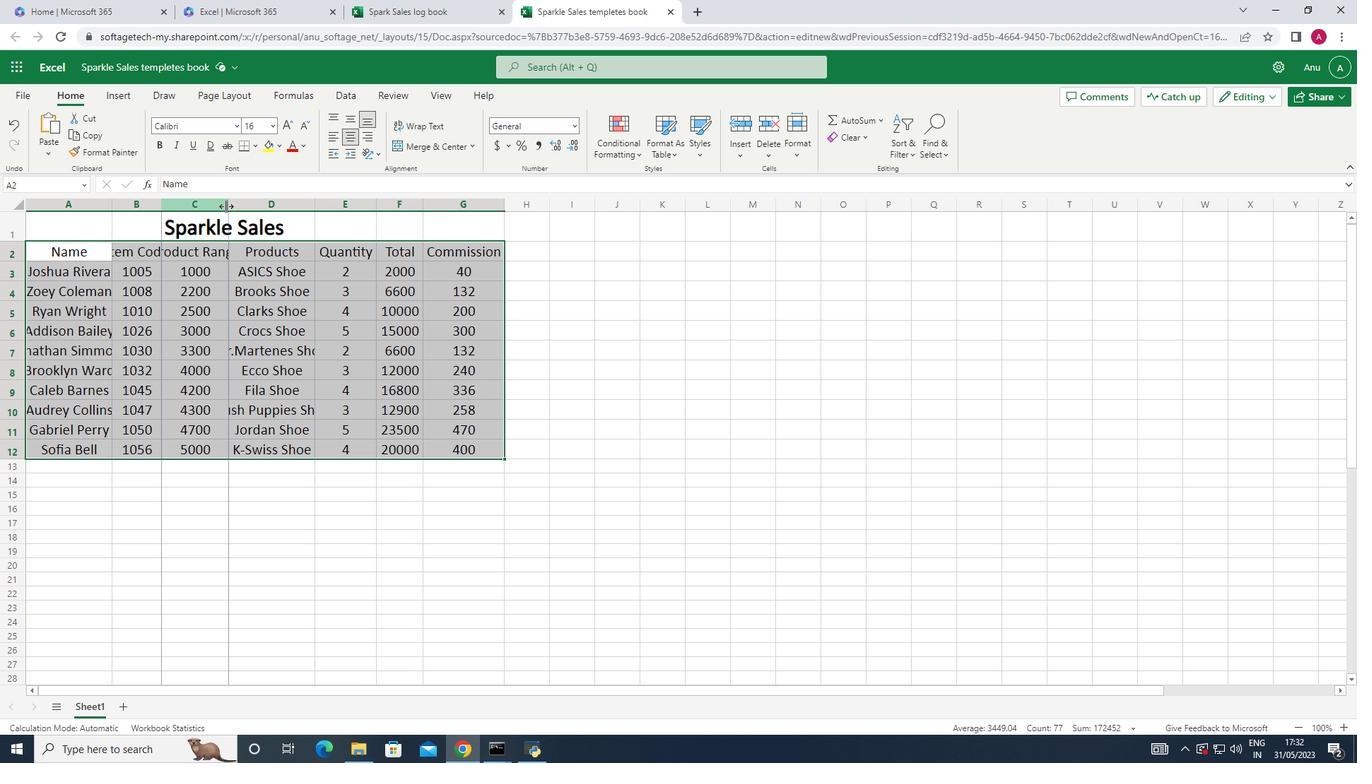 
Action: Mouse moved to (159, 201)
Screenshot: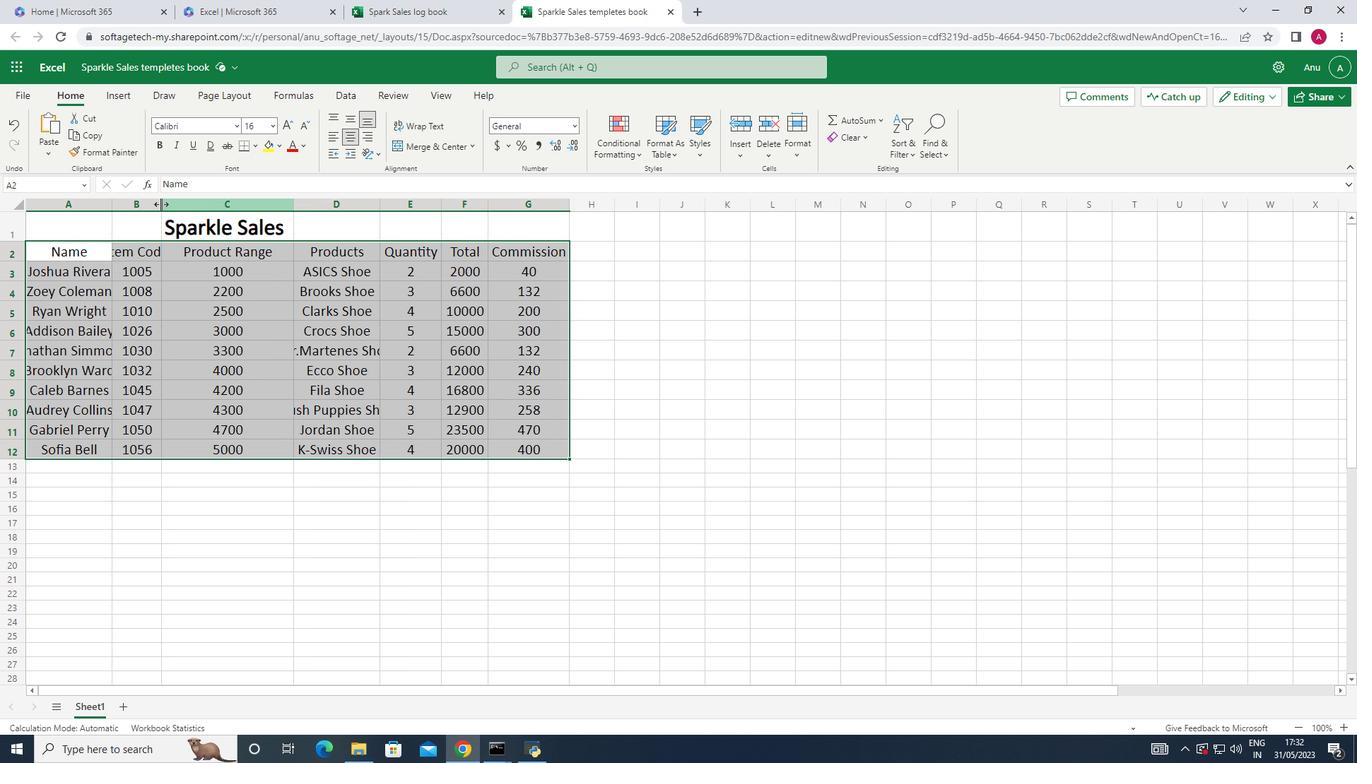 
Action: Mouse pressed left at (159, 201)
Screenshot: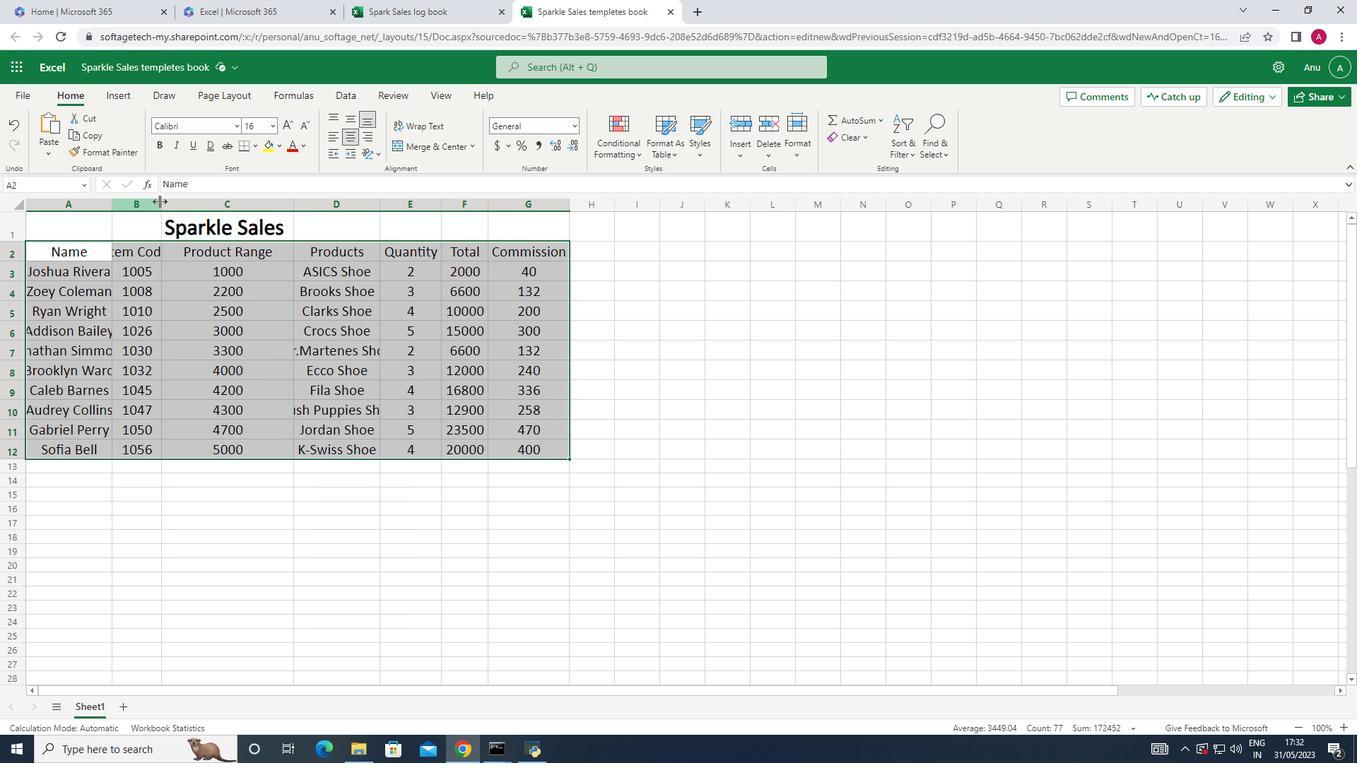 
Action: Mouse pressed left at (159, 201)
Screenshot: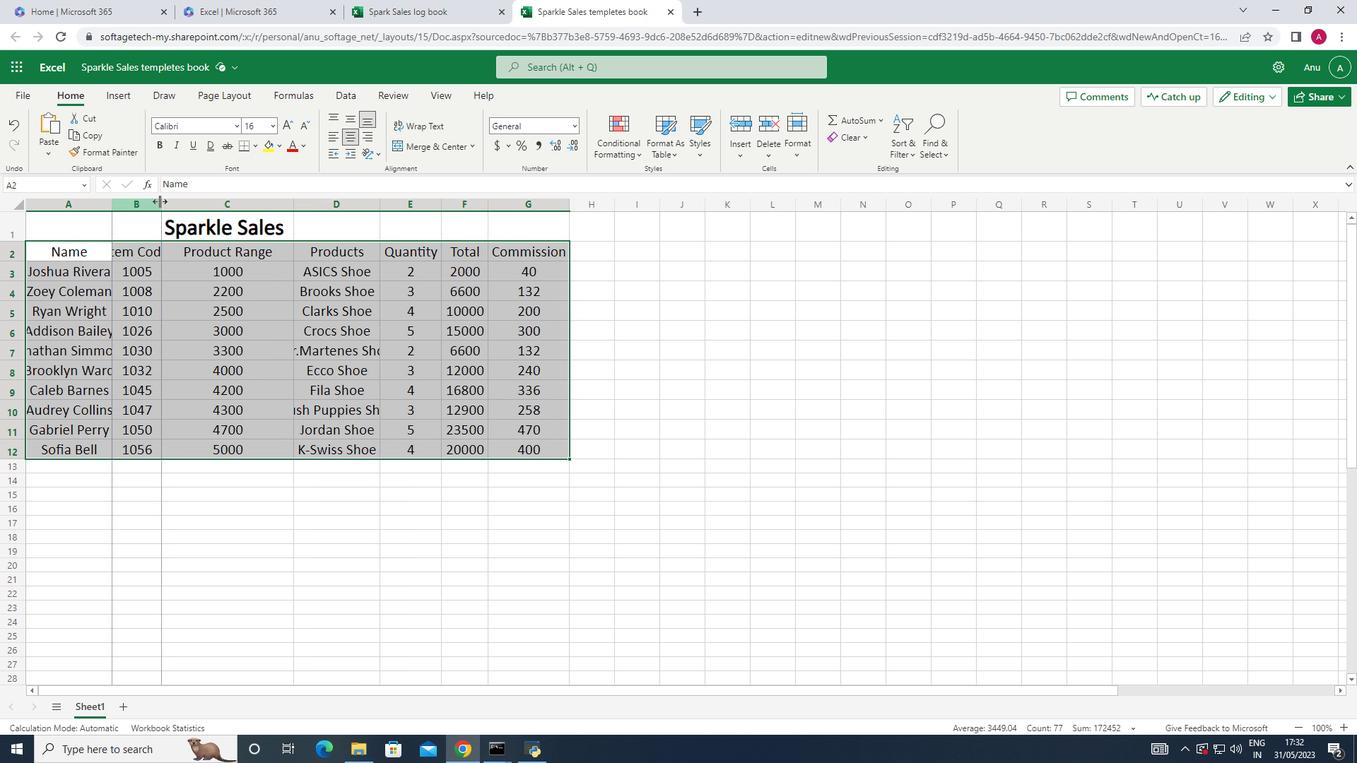 
Action: Mouse moved to (113, 204)
Screenshot: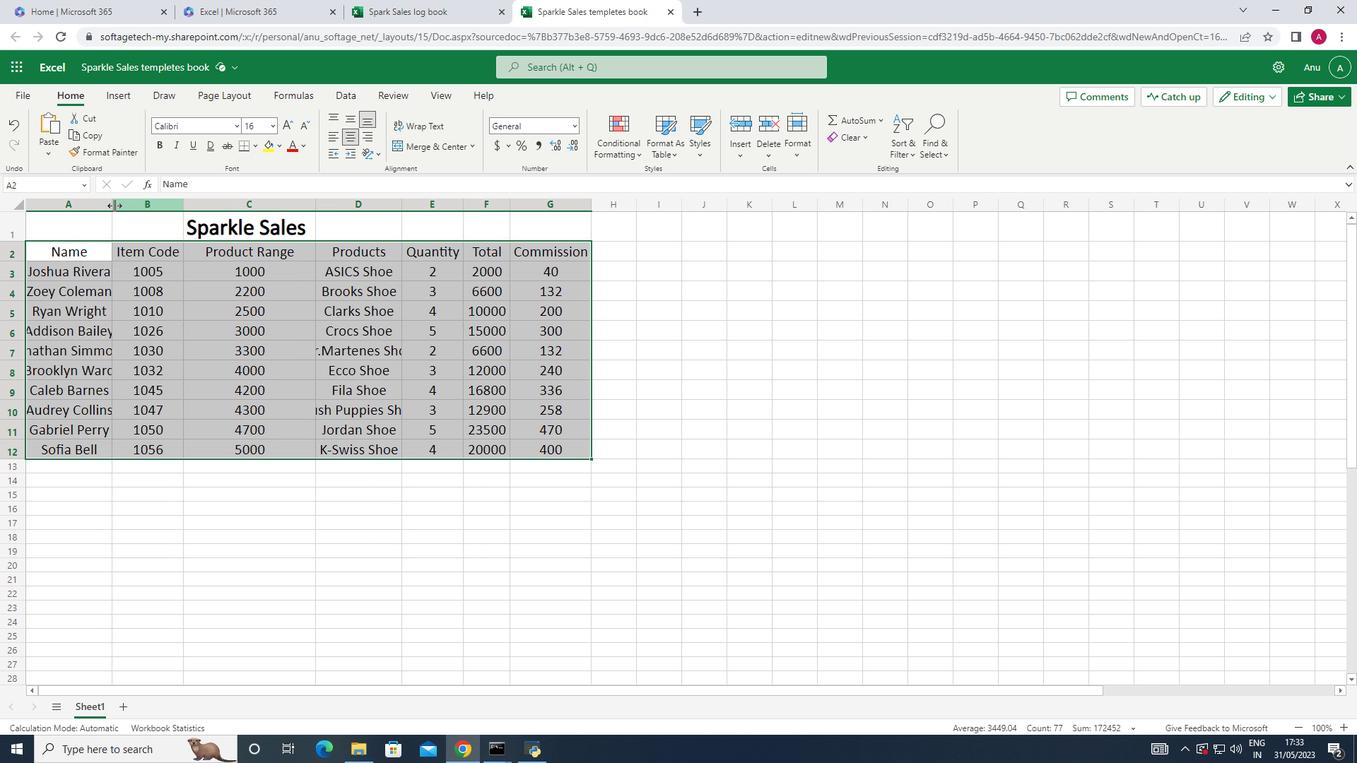 
Action: Mouse pressed left at (113, 204)
Screenshot: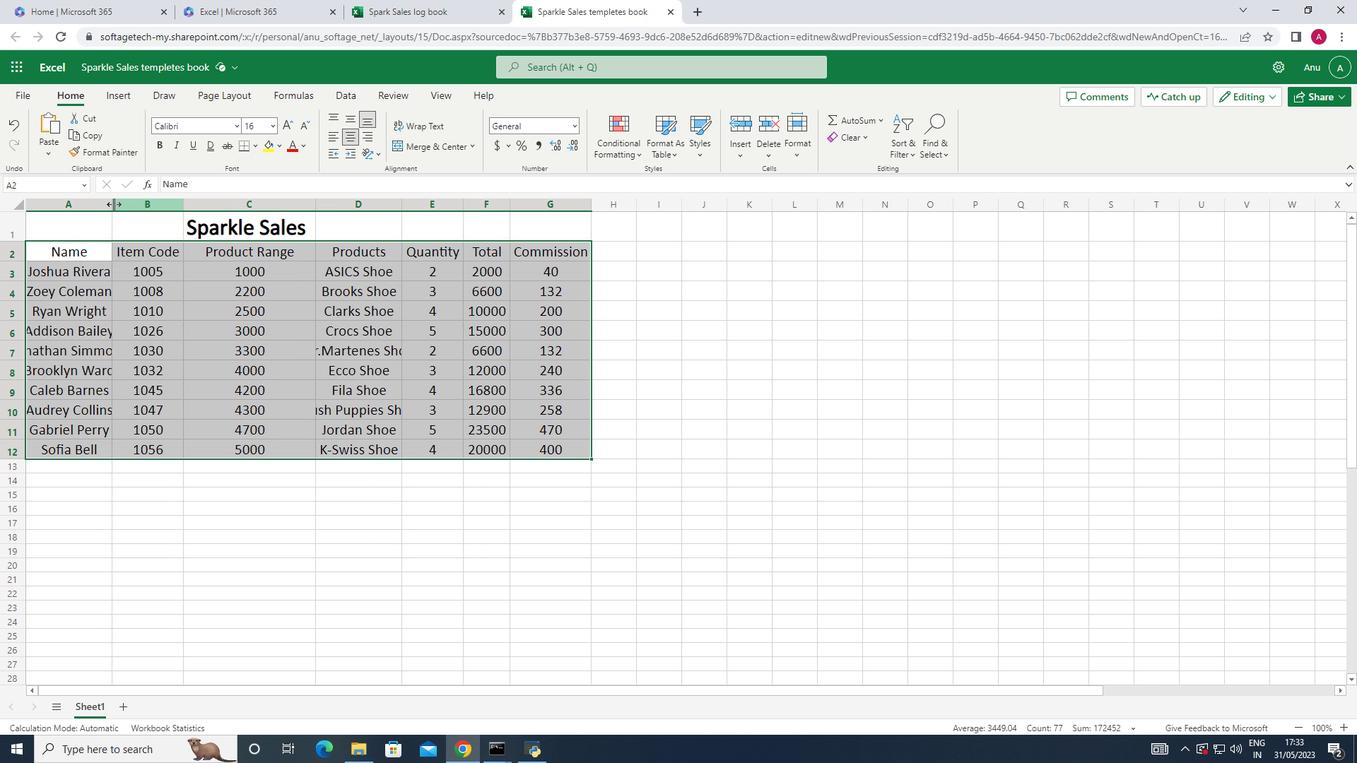 
Action: Mouse pressed left at (113, 204)
Screenshot: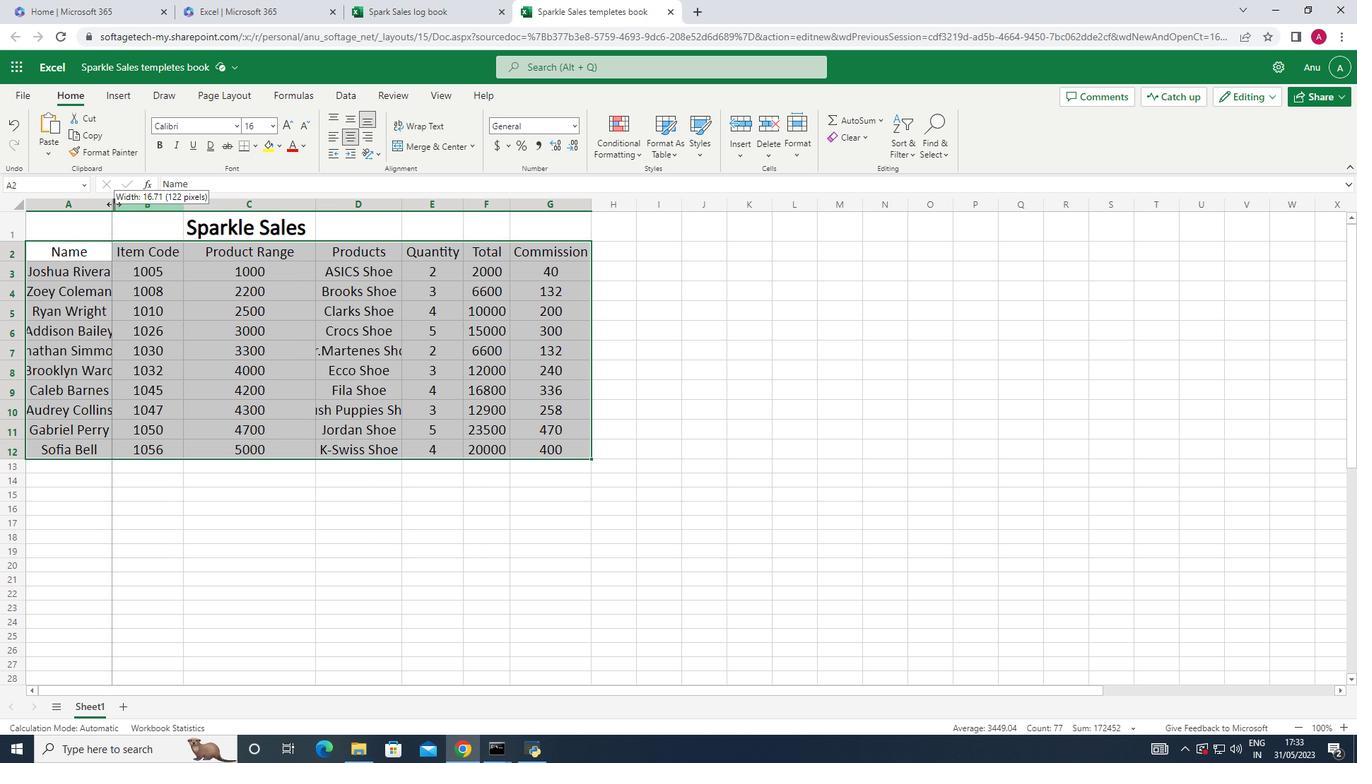
Action: Mouse moved to (701, 350)
Screenshot: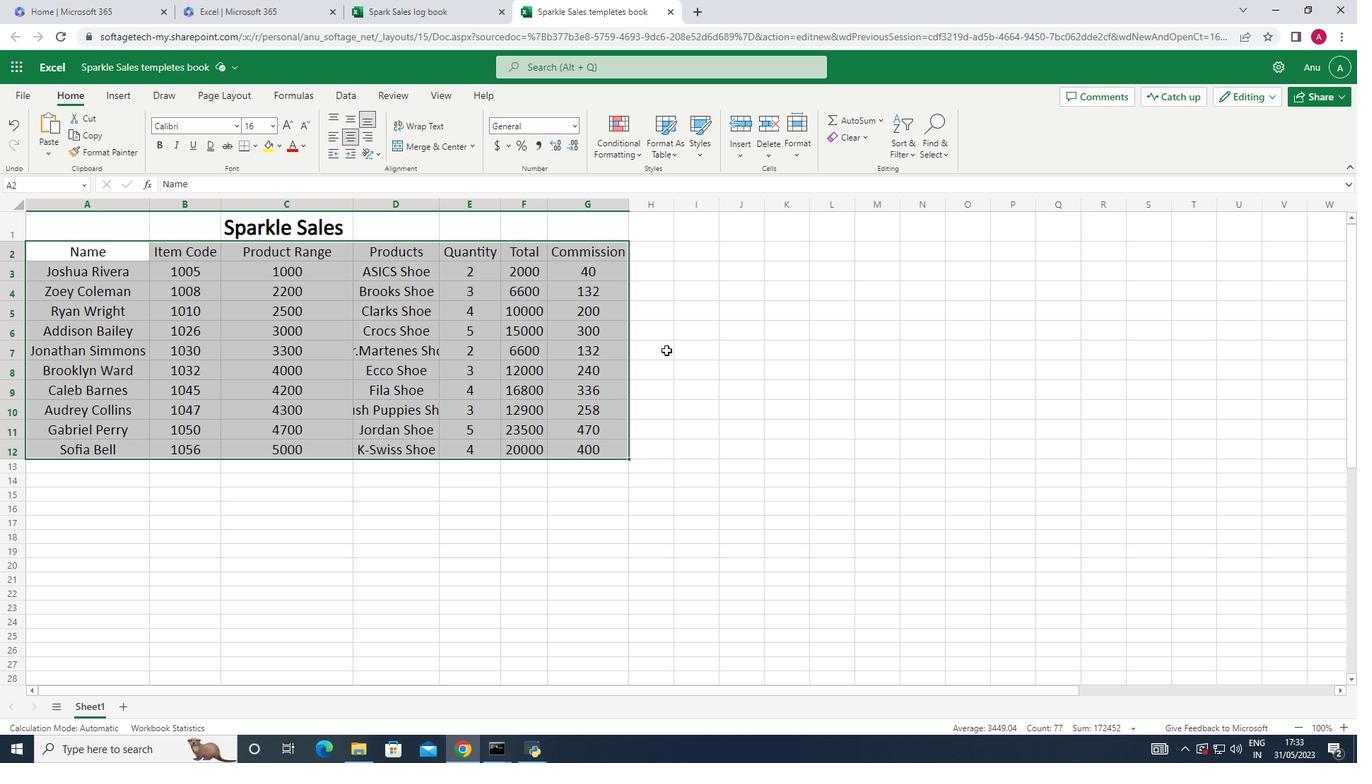 
Action: Mouse pressed left at (701, 350)
Screenshot: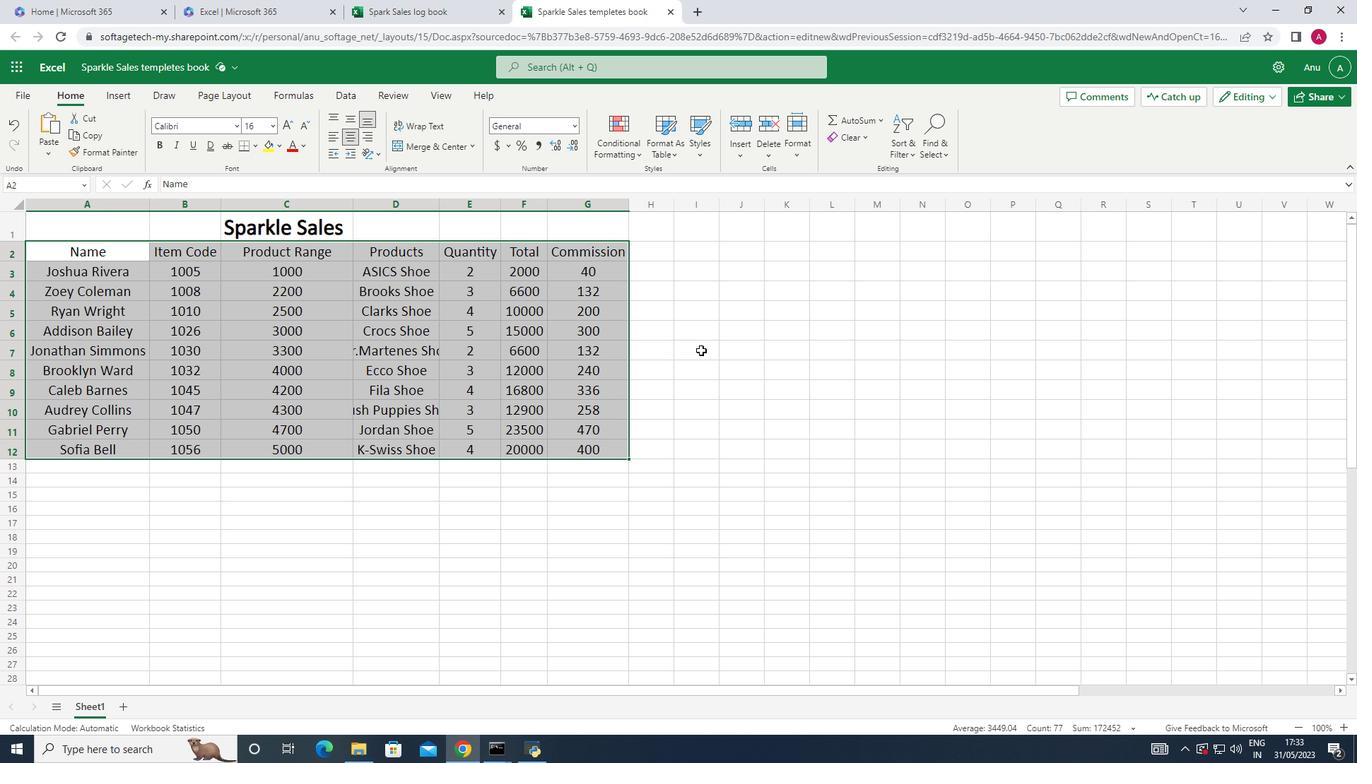 
